 Task: Find connections with filter location Auch with filter topic #inspiration with filter profile language English with filter current company LutechResources with filter school Deendayal Upadhyay Gorakhpur University with filter industry Retail Musical Instruments with filter service category Cybersecurity with filter keywords title Parking Attendant
Action: Mouse moved to (507, 63)
Screenshot: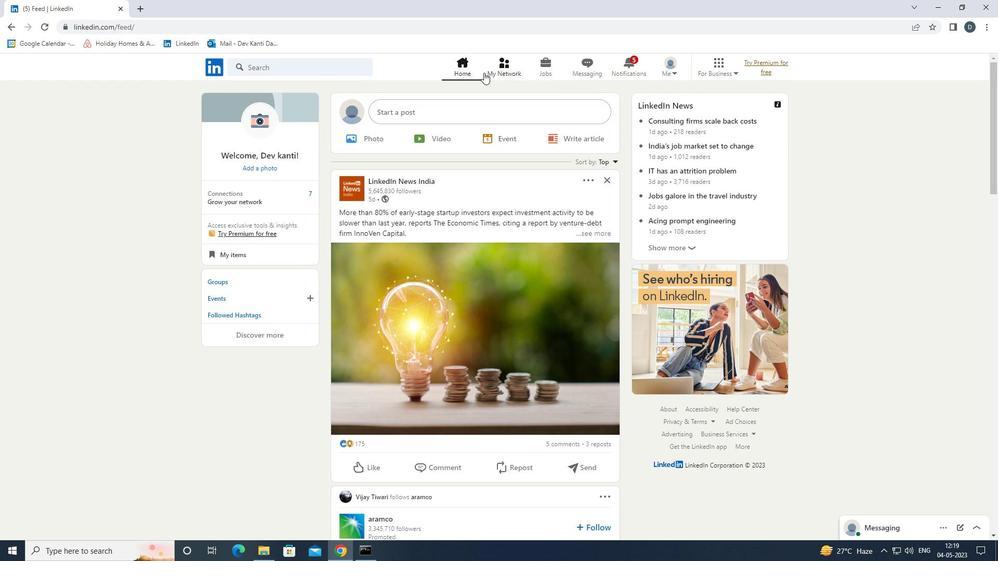 
Action: Mouse pressed left at (507, 63)
Screenshot: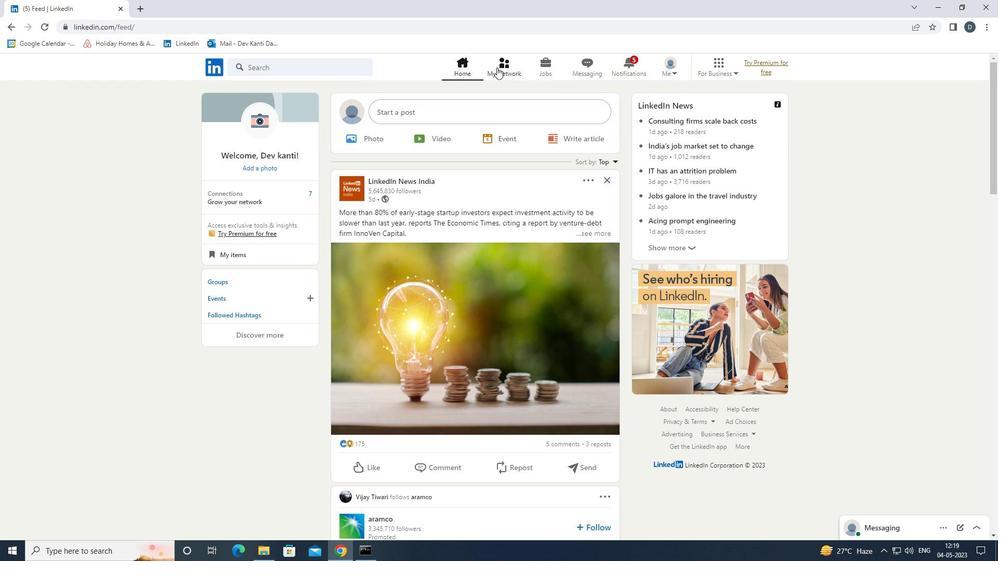 
Action: Mouse moved to (346, 125)
Screenshot: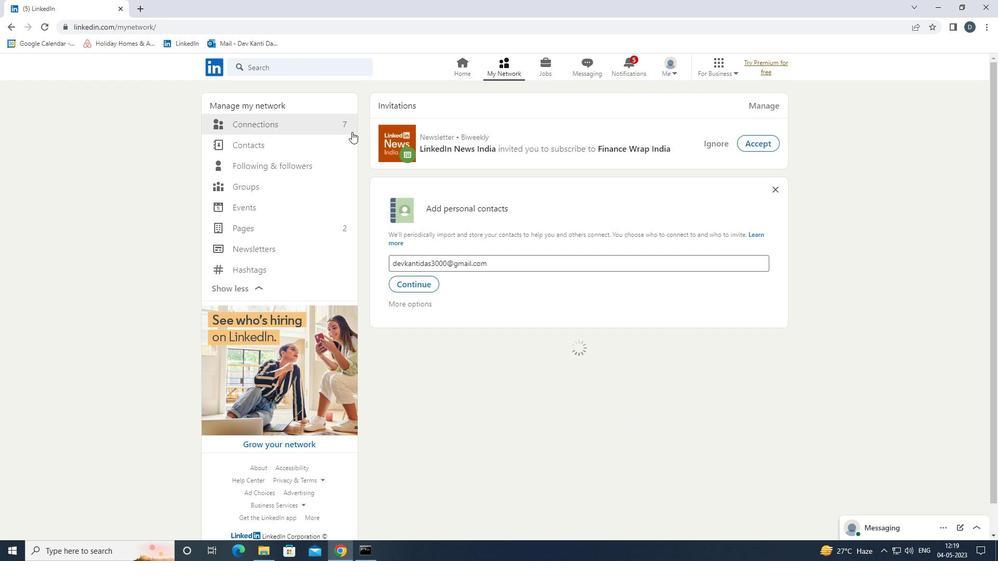 
Action: Mouse pressed left at (346, 125)
Screenshot: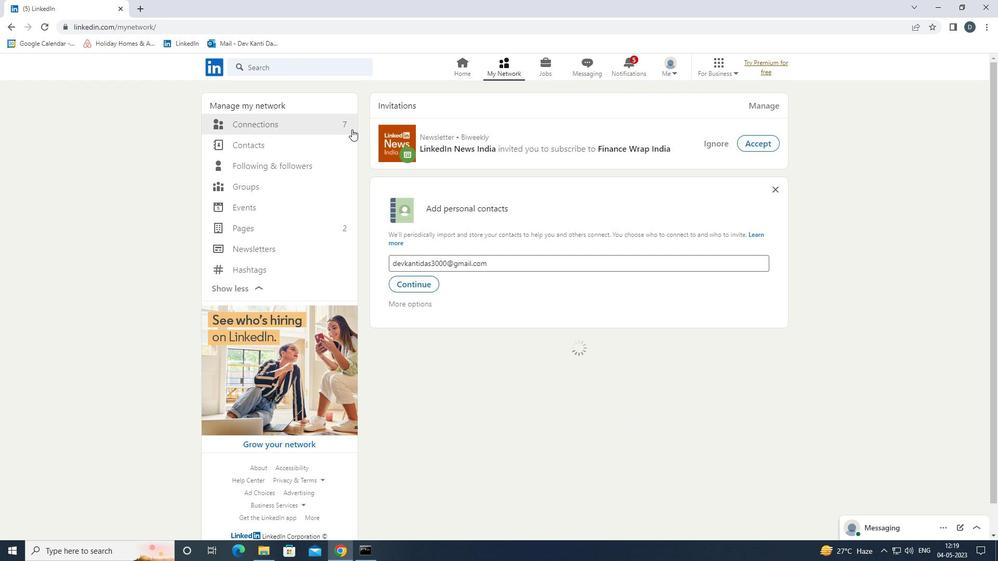 
Action: Mouse moved to (571, 120)
Screenshot: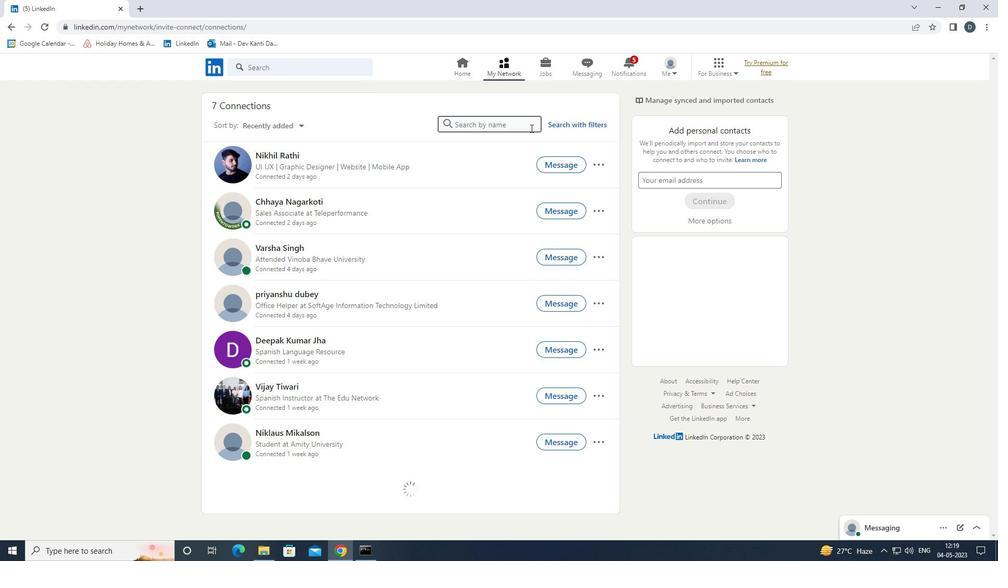 
Action: Mouse pressed left at (571, 120)
Screenshot: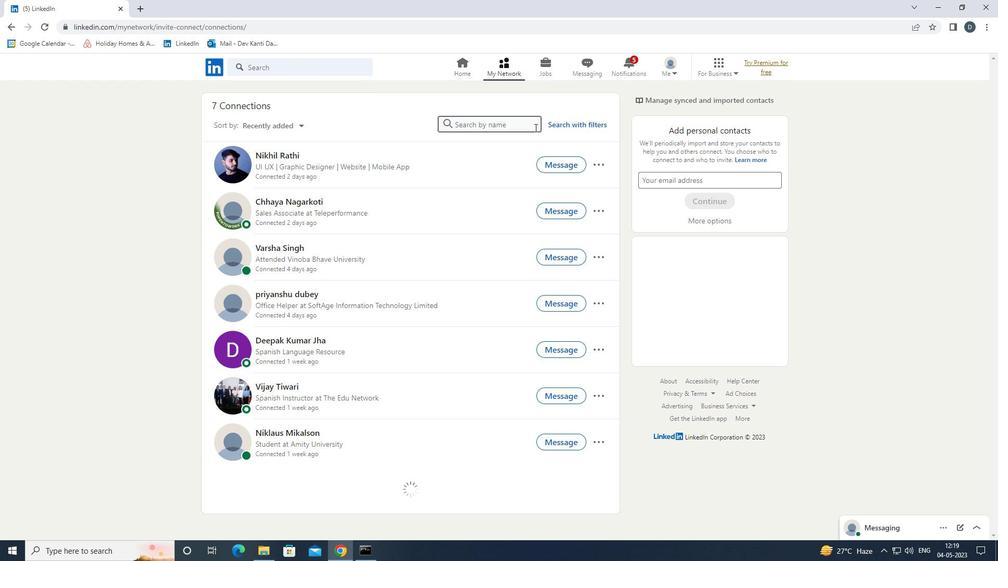 
Action: Mouse moved to (540, 93)
Screenshot: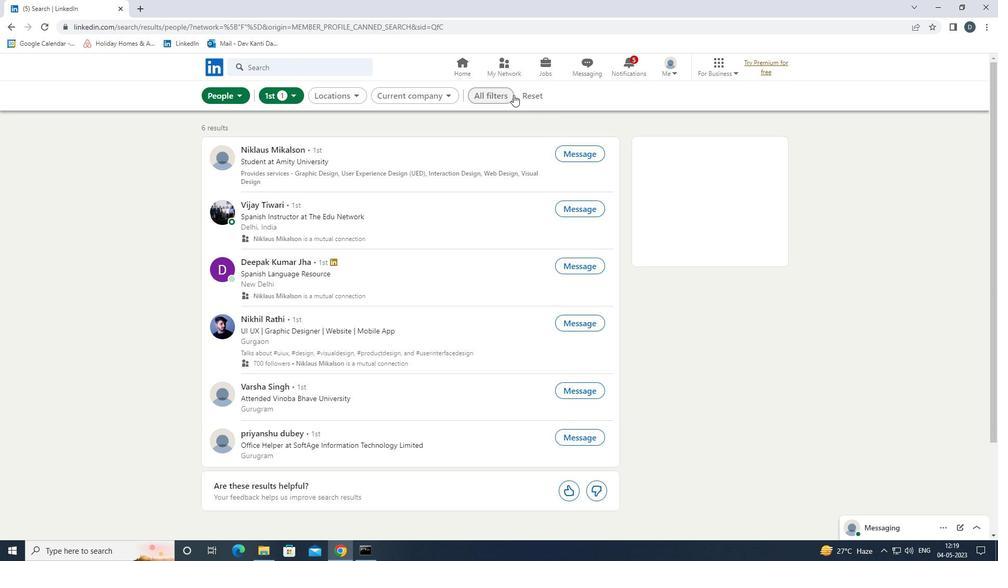 
Action: Mouse pressed left at (540, 93)
Screenshot: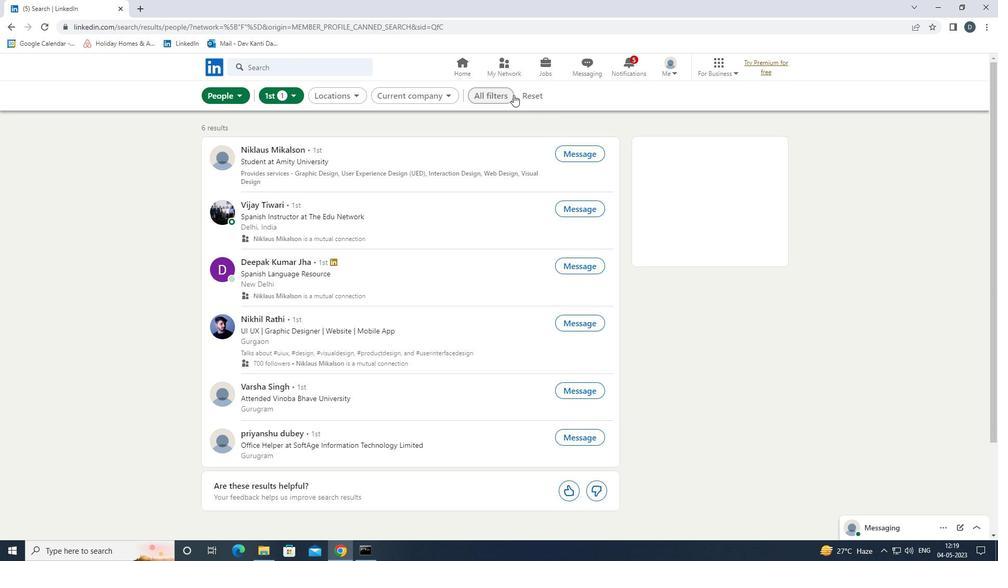 
Action: Mouse moved to (501, 93)
Screenshot: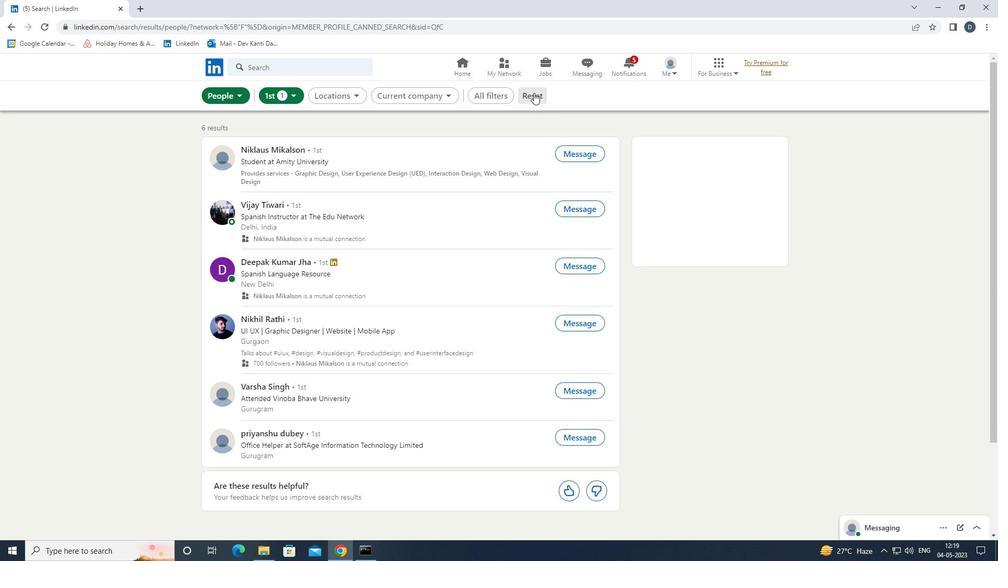 
Action: Mouse pressed left at (501, 93)
Screenshot: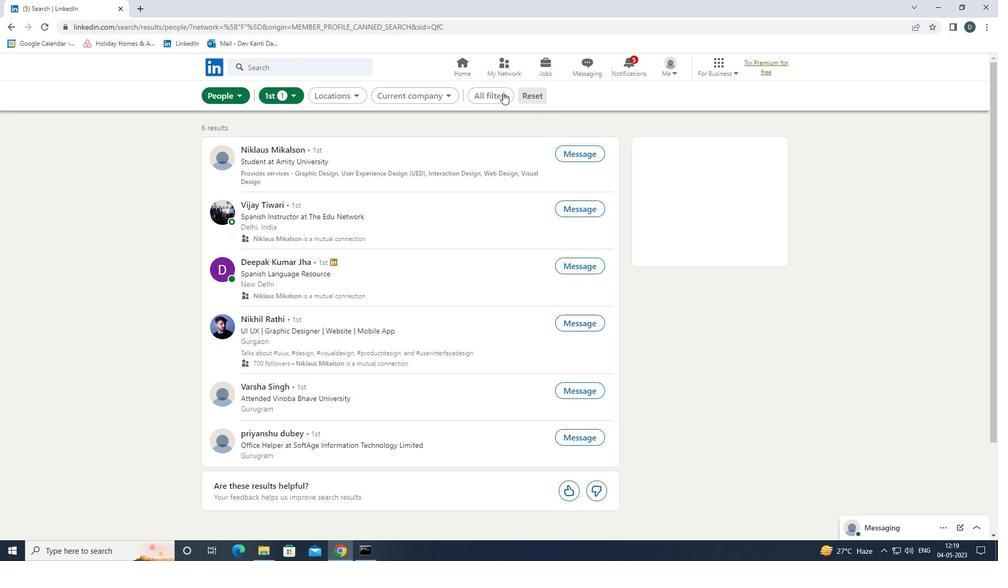 
Action: Mouse moved to (866, 263)
Screenshot: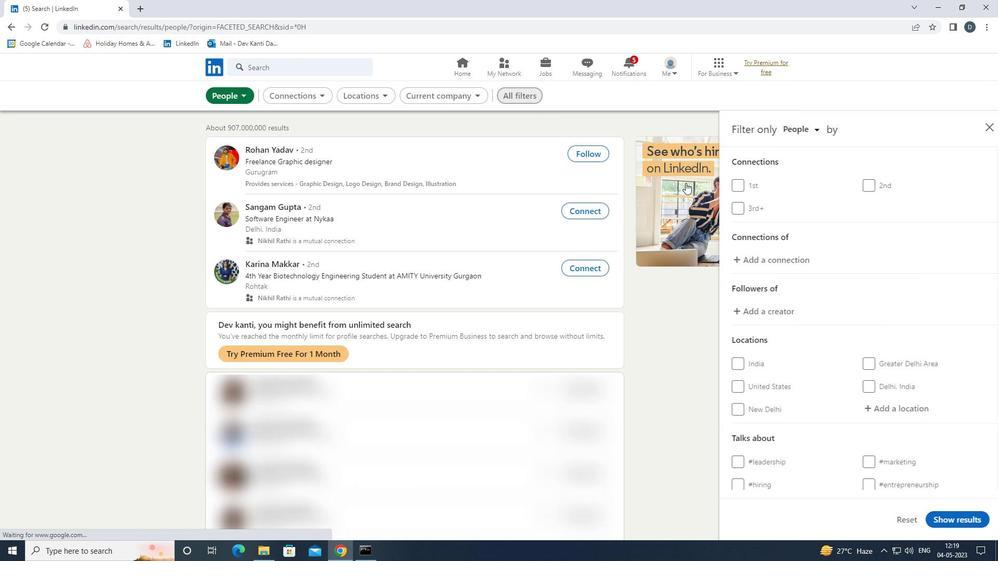 
Action: Mouse scrolled (866, 263) with delta (0, 0)
Screenshot: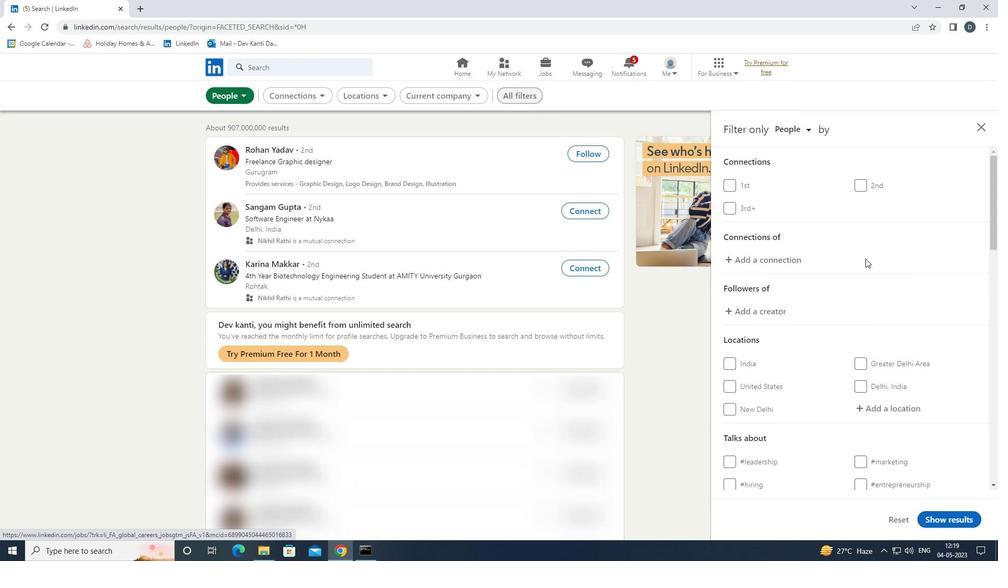 
Action: Mouse moved to (866, 264)
Screenshot: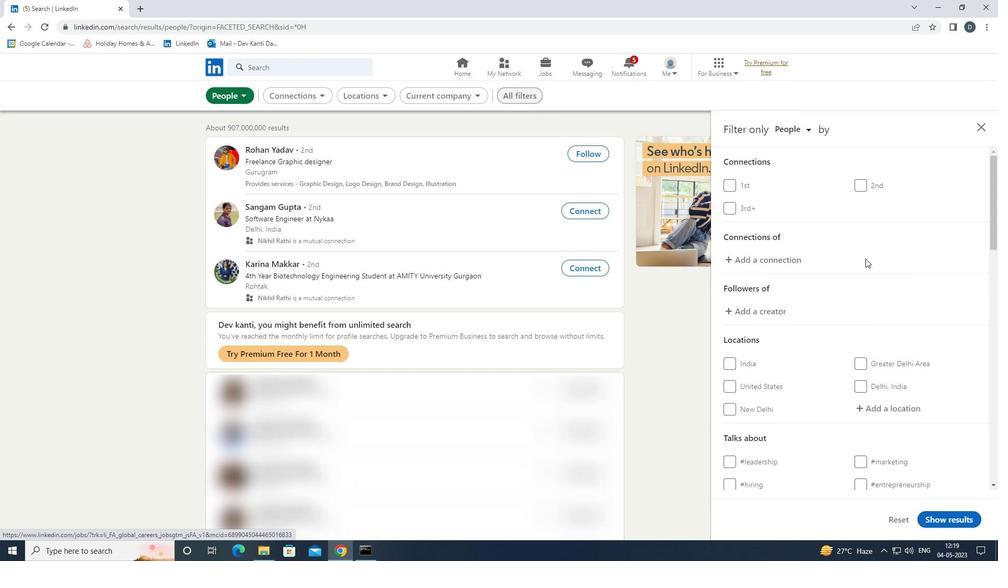 
Action: Mouse scrolled (866, 263) with delta (0, 0)
Screenshot: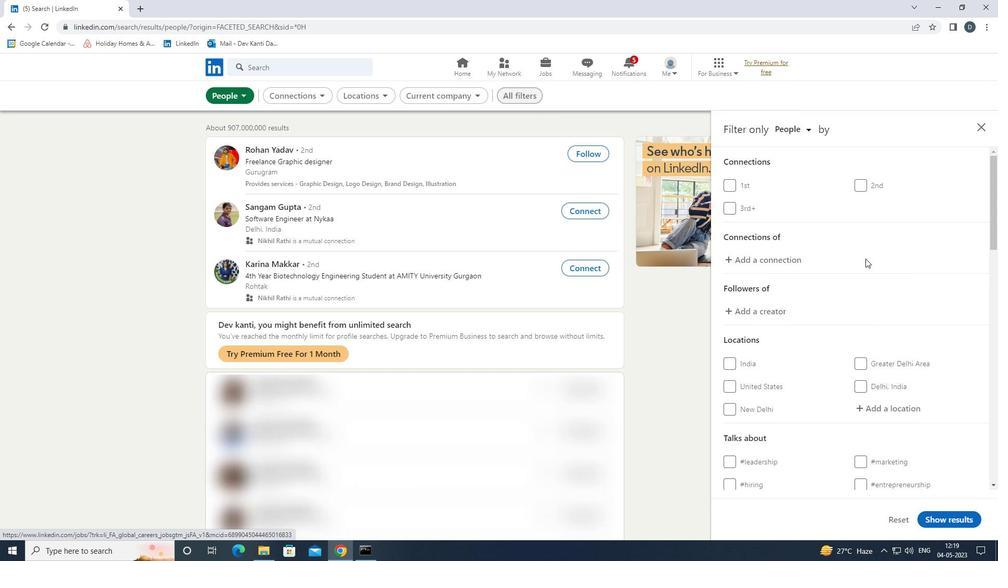 
Action: Mouse moved to (878, 299)
Screenshot: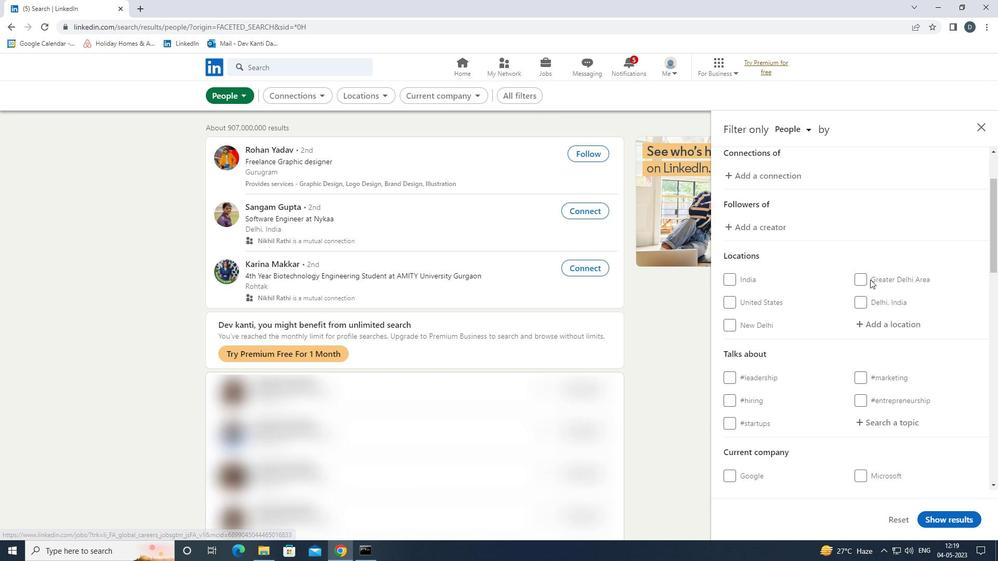 
Action: Mouse pressed left at (878, 299)
Screenshot: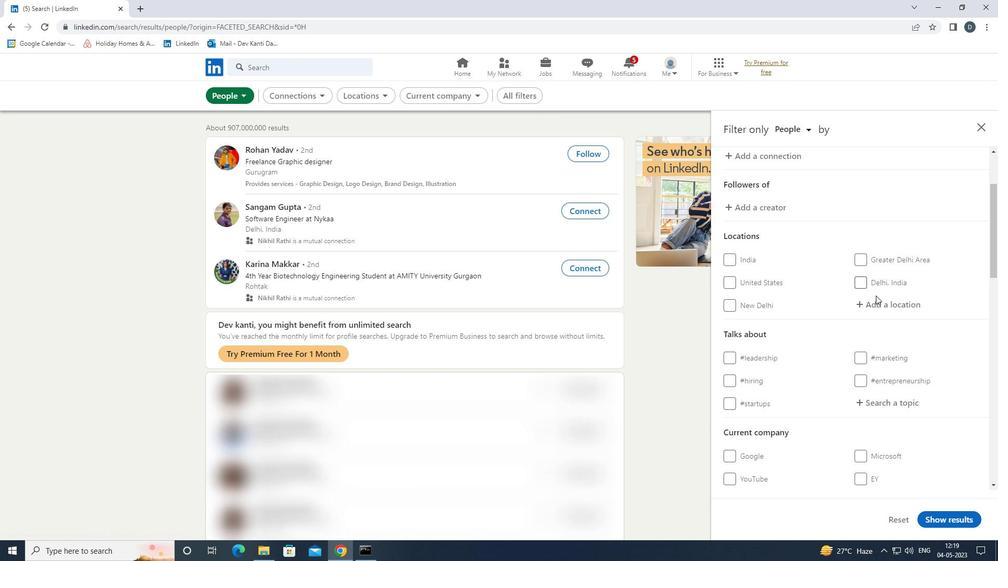 
Action: Mouse moved to (839, 293)
Screenshot: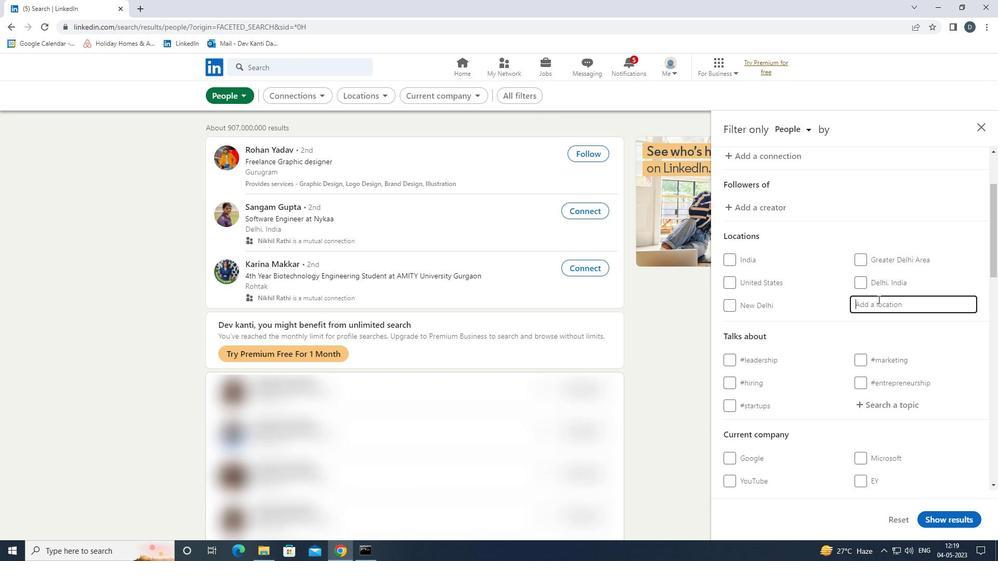 
Action: Key pressed <Key.shift>AUCH<Key.down><Key.enter>
Screenshot: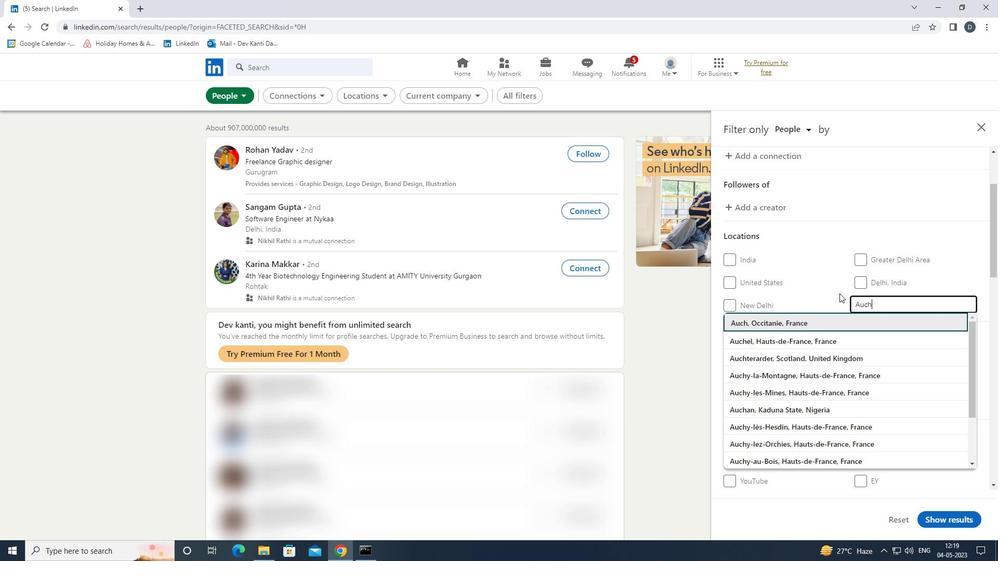 
Action: Mouse moved to (909, 423)
Screenshot: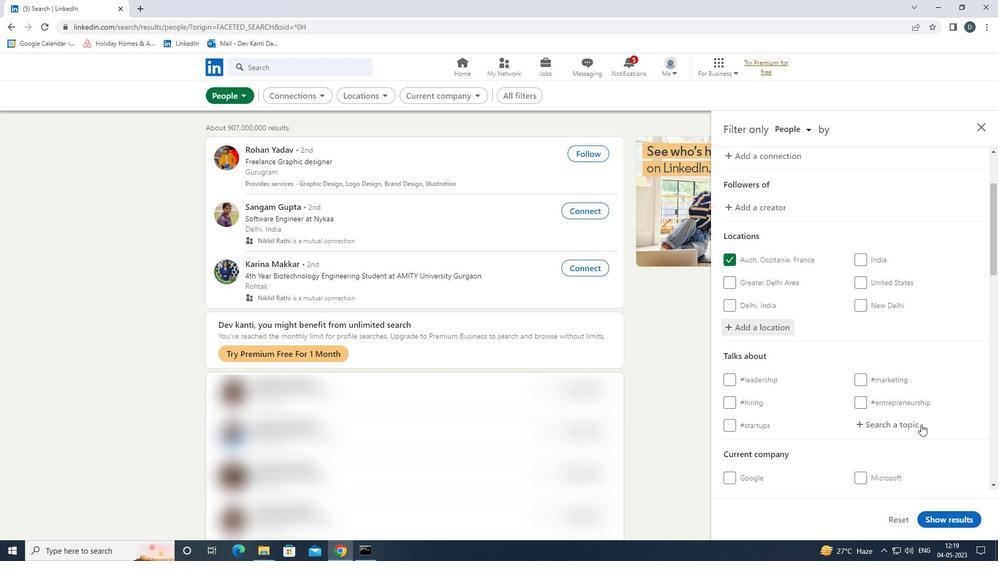 
Action: Mouse pressed left at (909, 423)
Screenshot: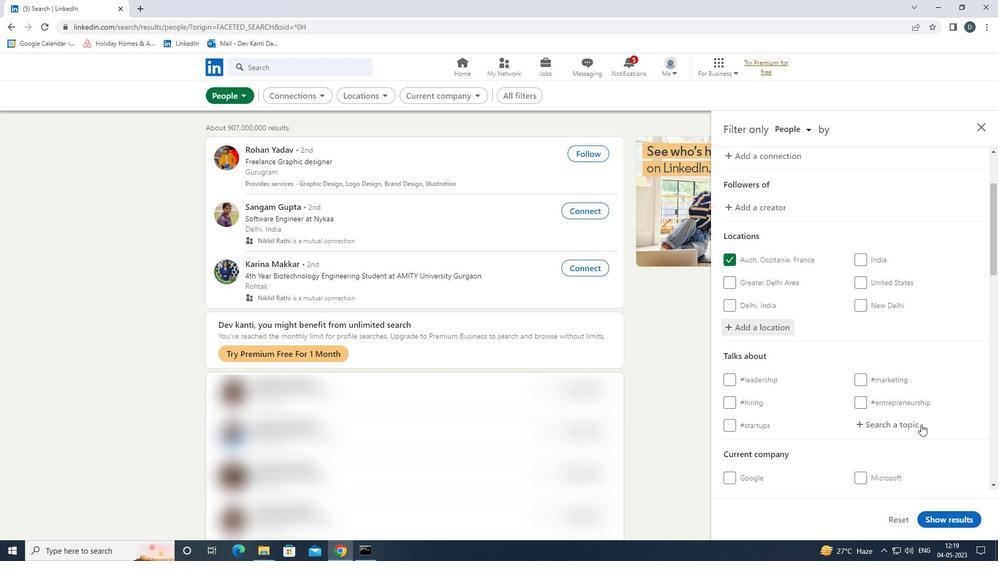 
Action: Mouse moved to (908, 427)
Screenshot: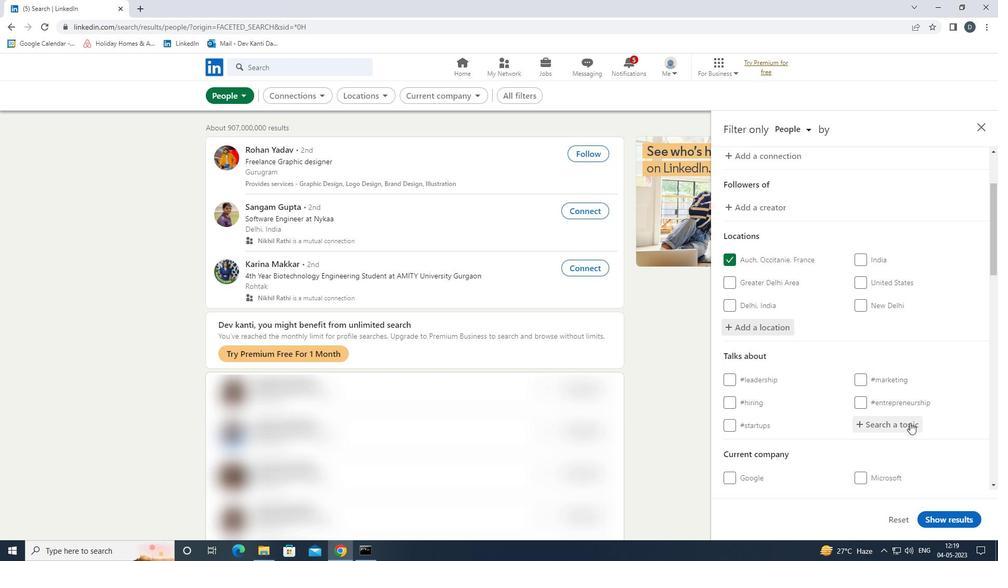 
Action: Key pressed INSPIRATION<Key.down><Key.enter>
Screenshot: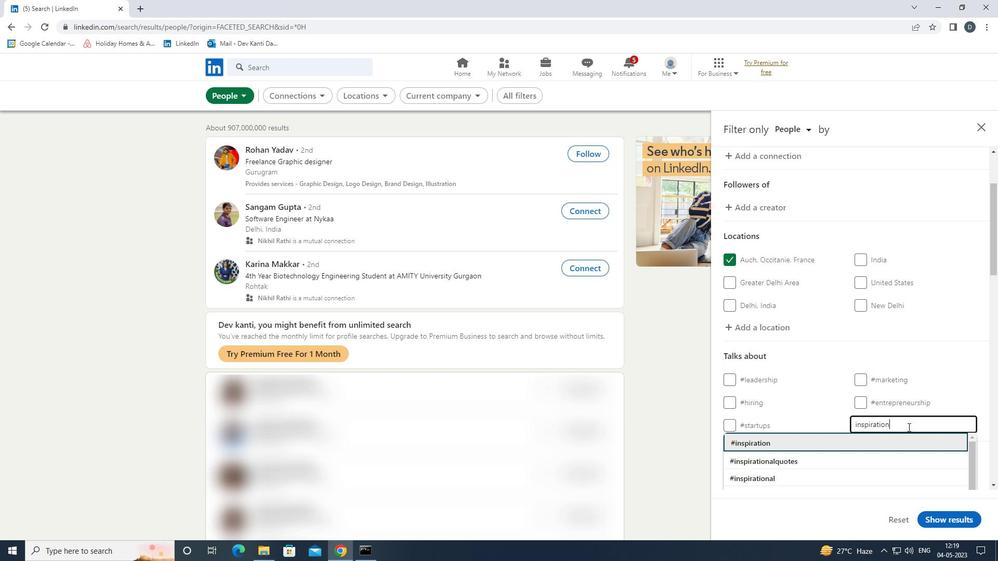 
Action: Mouse moved to (883, 369)
Screenshot: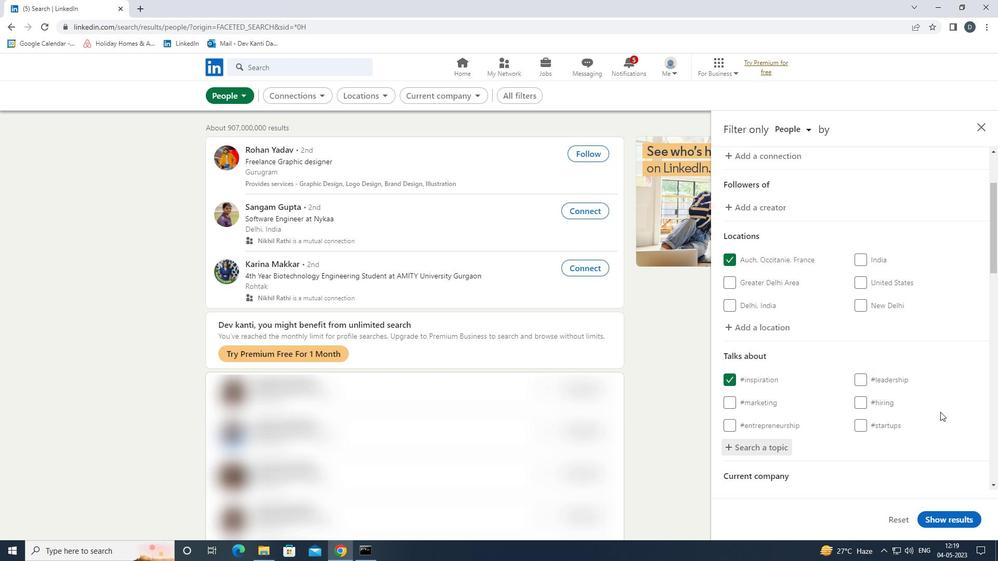 
Action: Mouse scrolled (883, 368) with delta (0, 0)
Screenshot: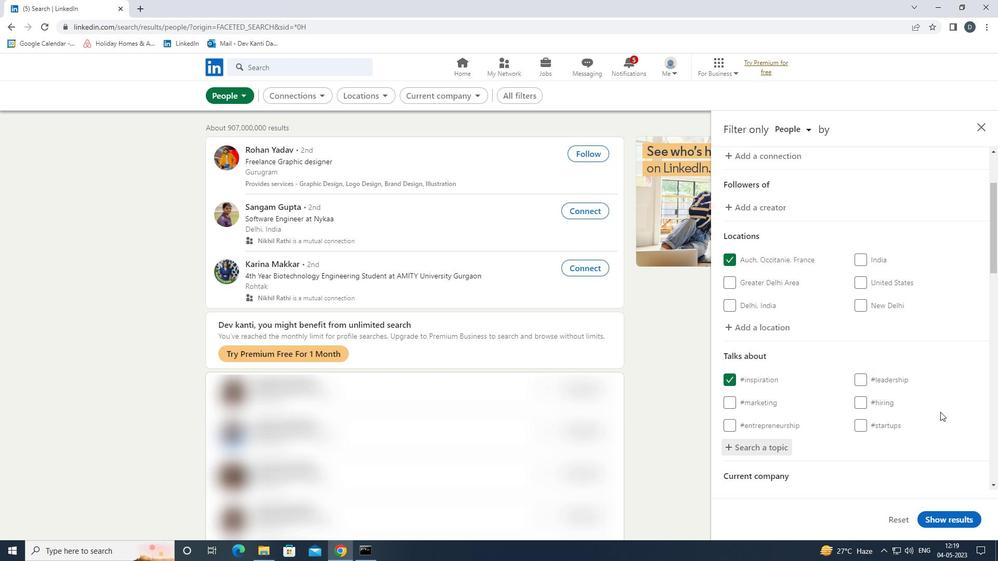
Action: Mouse moved to (884, 374)
Screenshot: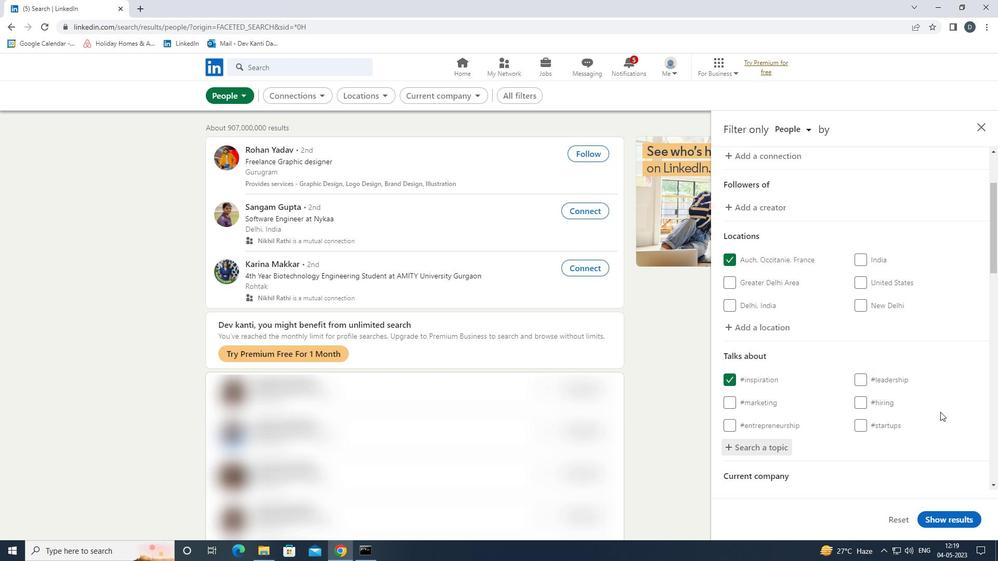 
Action: Mouse scrolled (884, 373) with delta (0, 0)
Screenshot: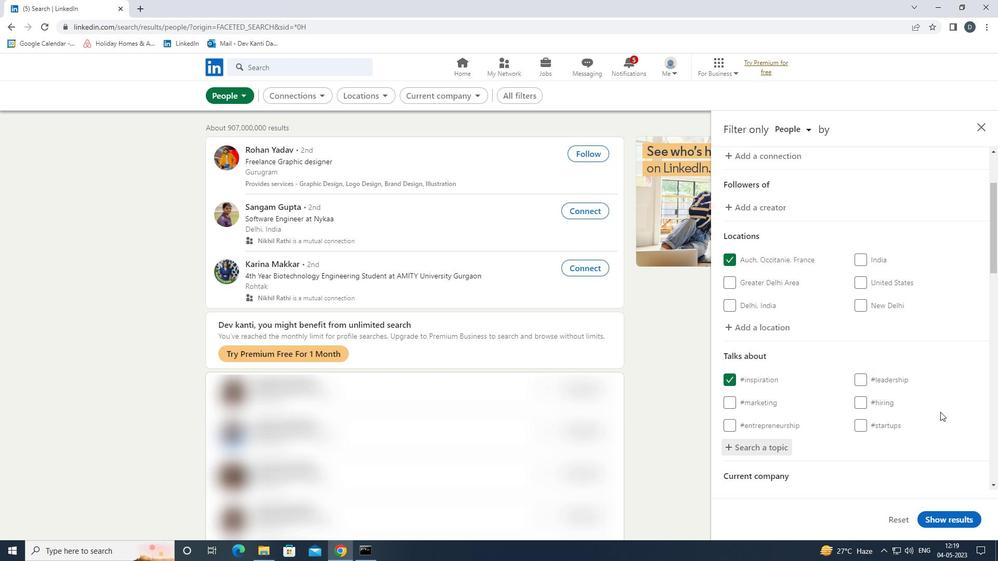 
Action: Mouse moved to (886, 375)
Screenshot: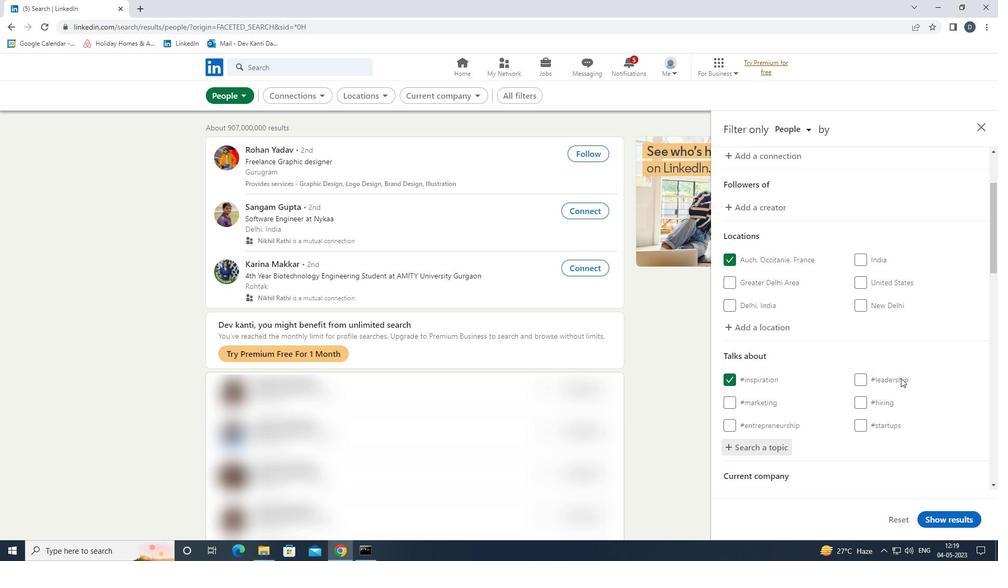 
Action: Mouse scrolled (886, 375) with delta (0, 0)
Screenshot: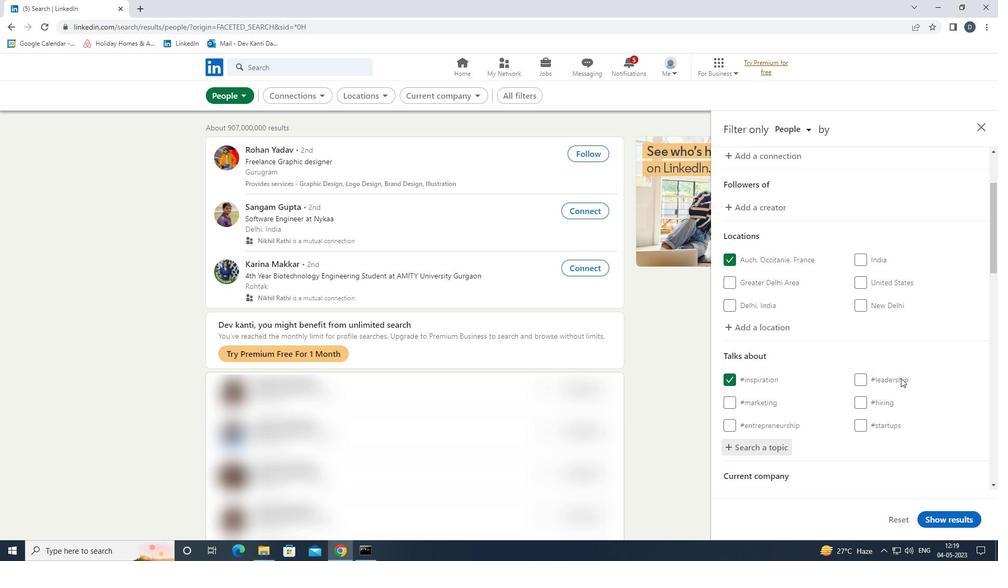
Action: Mouse moved to (887, 375)
Screenshot: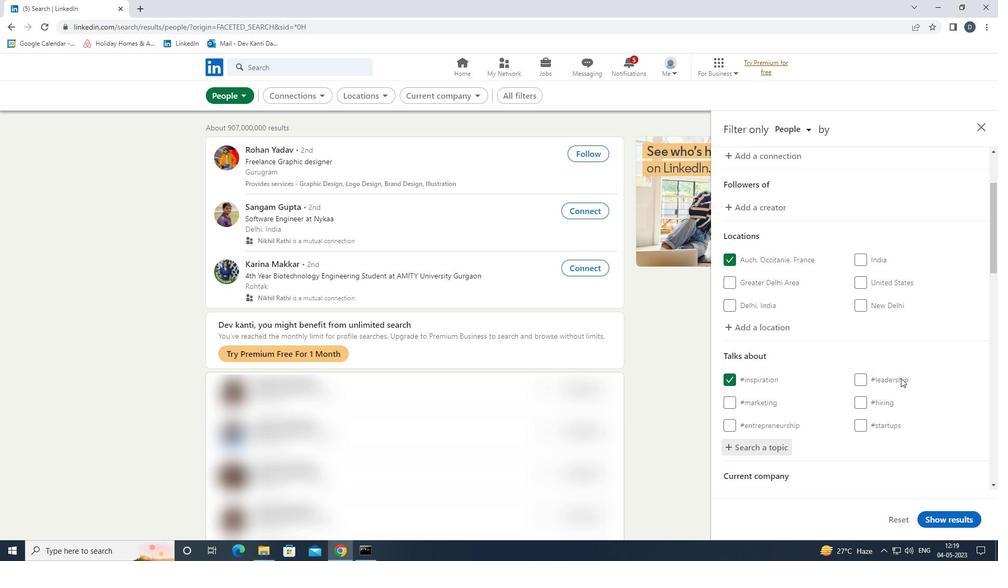 
Action: Mouse scrolled (887, 375) with delta (0, 0)
Screenshot: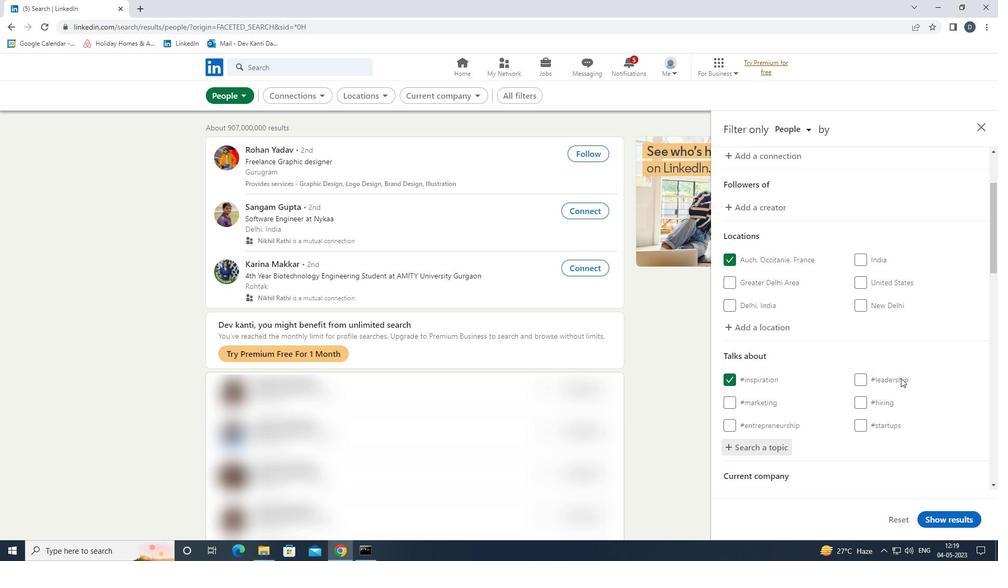 
Action: Mouse moved to (888, 375)
Screenshot: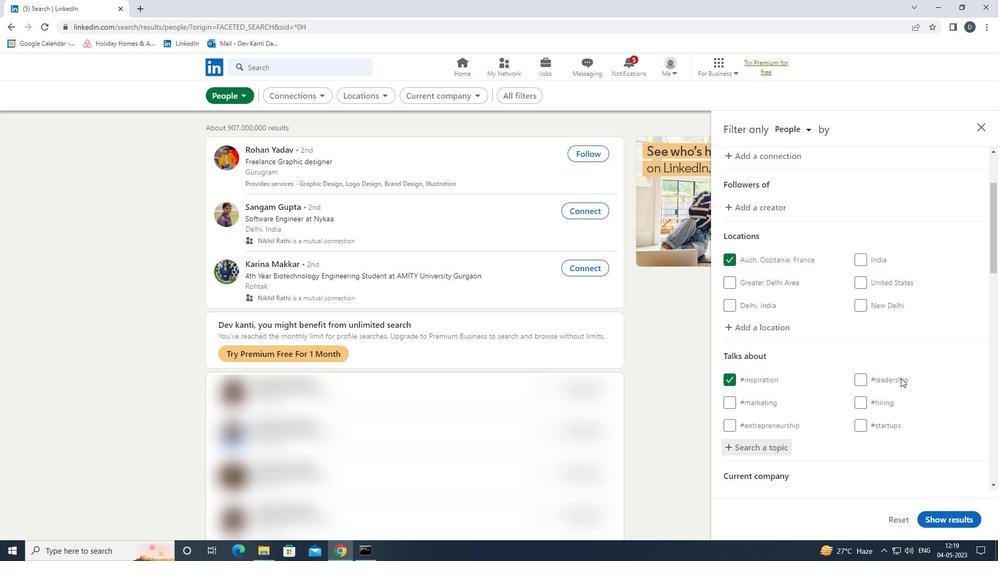 
Action: Mouse scrolled (888, 374) with delta (0, 0)
Screenshot: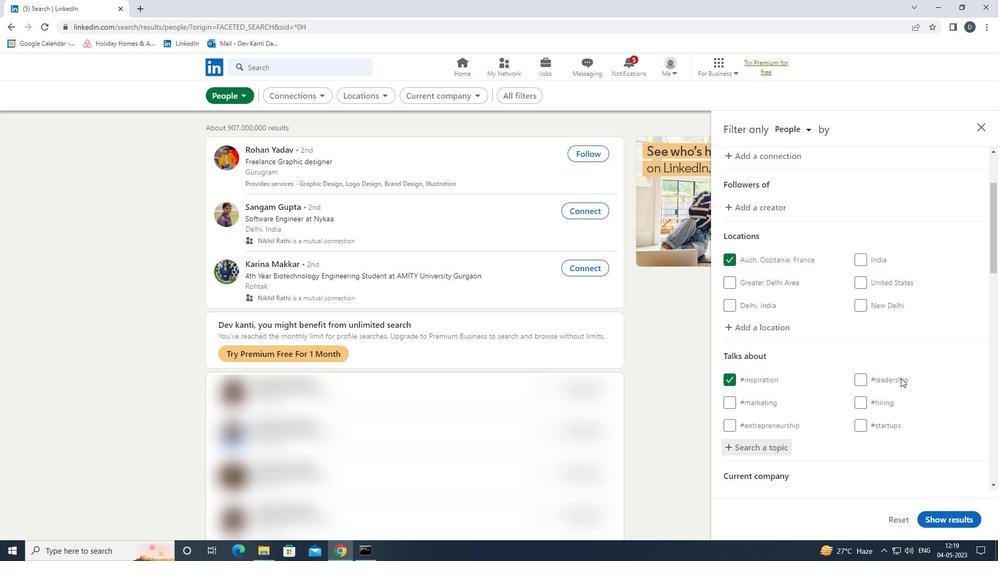 
Action: Mouse moved to (892, 367)
Screenshot: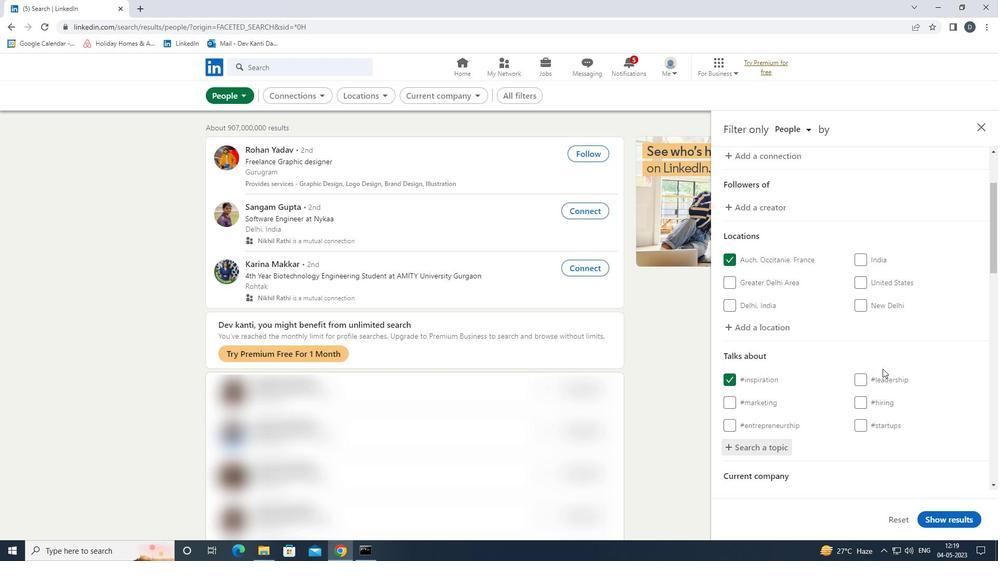 
Action: Mouse scrolled (892, 367) with delta (0, 0)
Screenshot: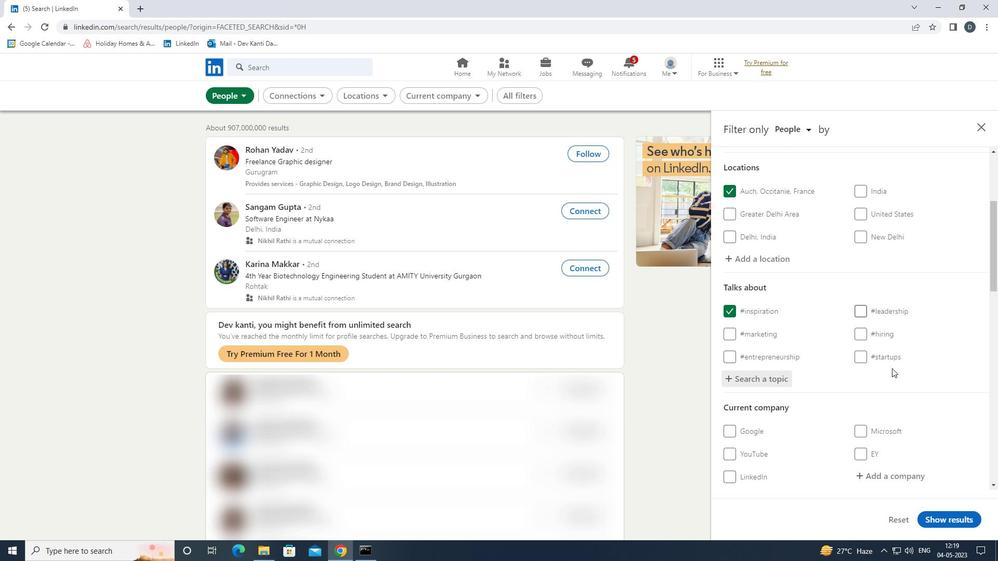 
Action: Mouse moved to (891, 368)
Screenshot: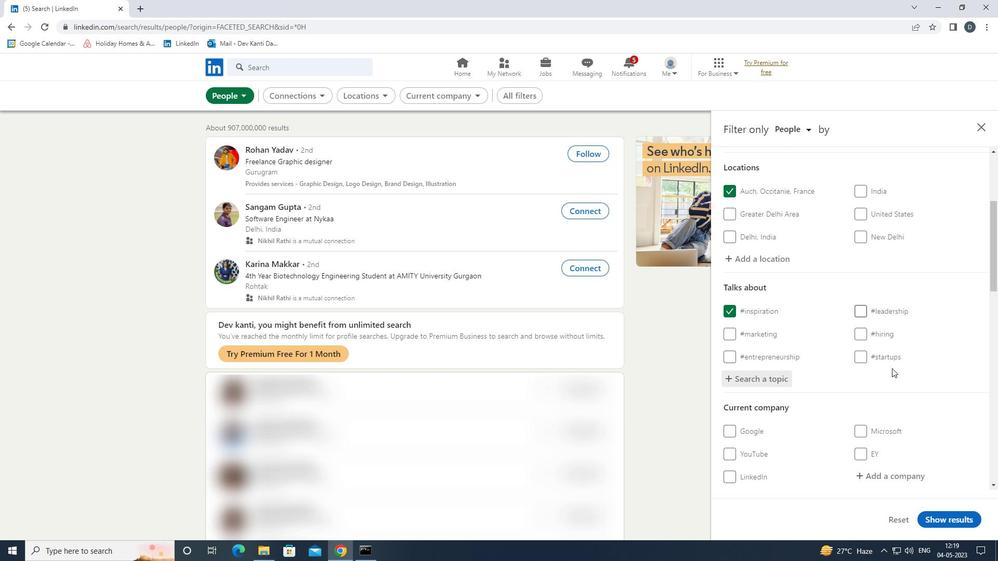 
Action: Mouse scrolled (891, 368) with delta (0, 0)
Screenshot: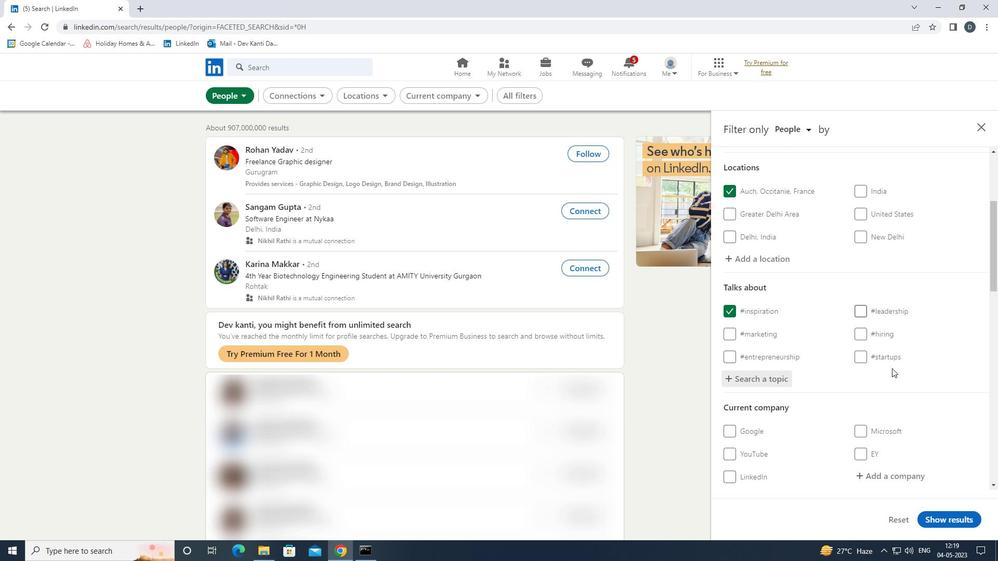
Action: Mouse scrolled (891, 368) with delta (0, 0)
Screenshot: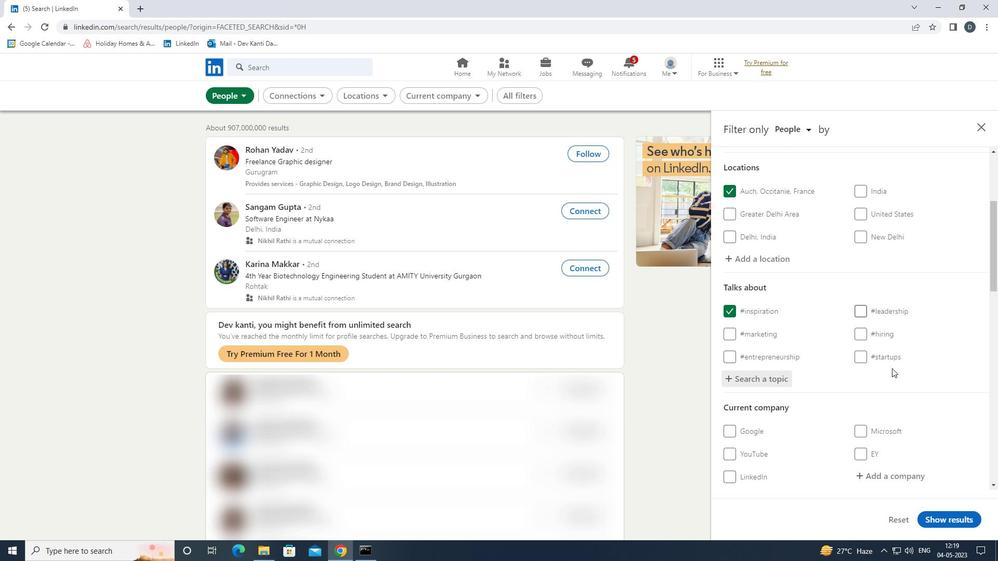 
Action: Mouse moved to (890, 369)
Screenshot: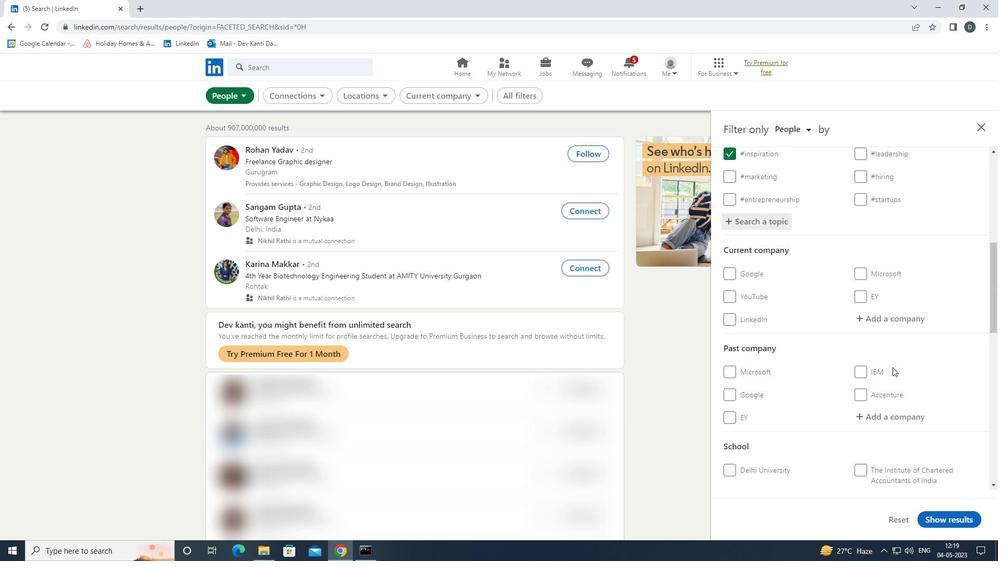 
Action: Mouse scrolled (890, 369) with delta (0, 0)
Screenshot: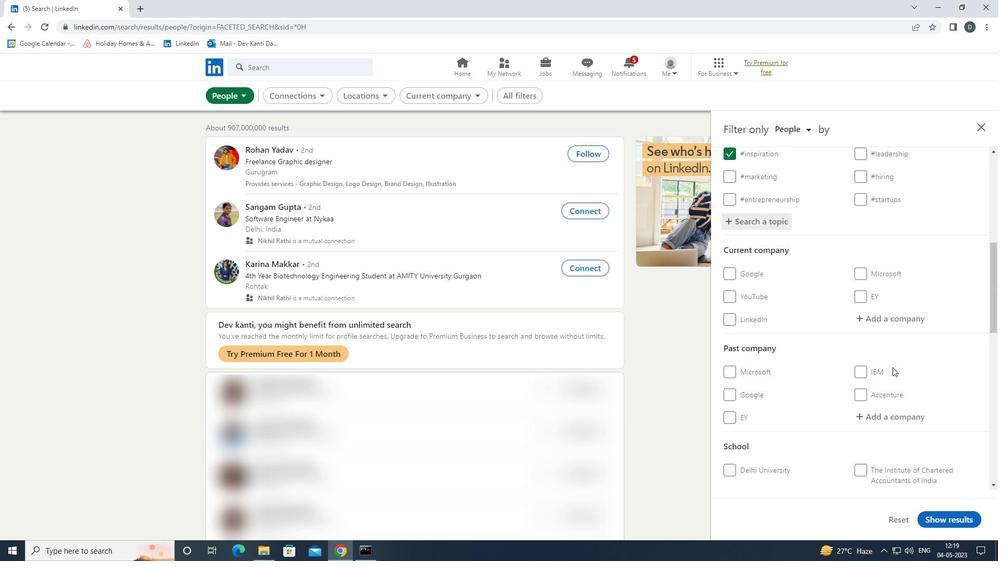
Action: Mouse moved to (743, 457)
Screenshot: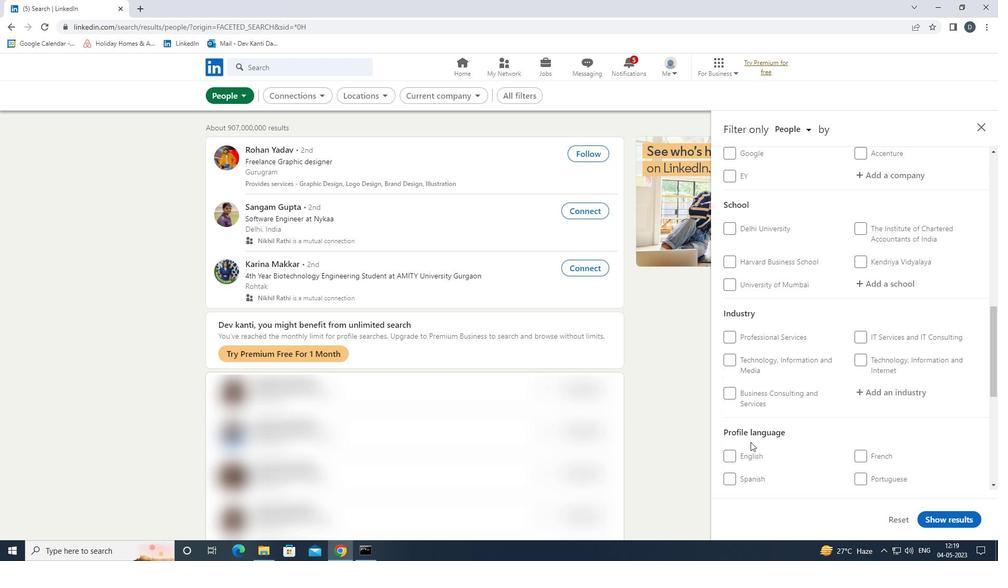 
Action: Mouse pressed left at (743, 457)
Screenshot: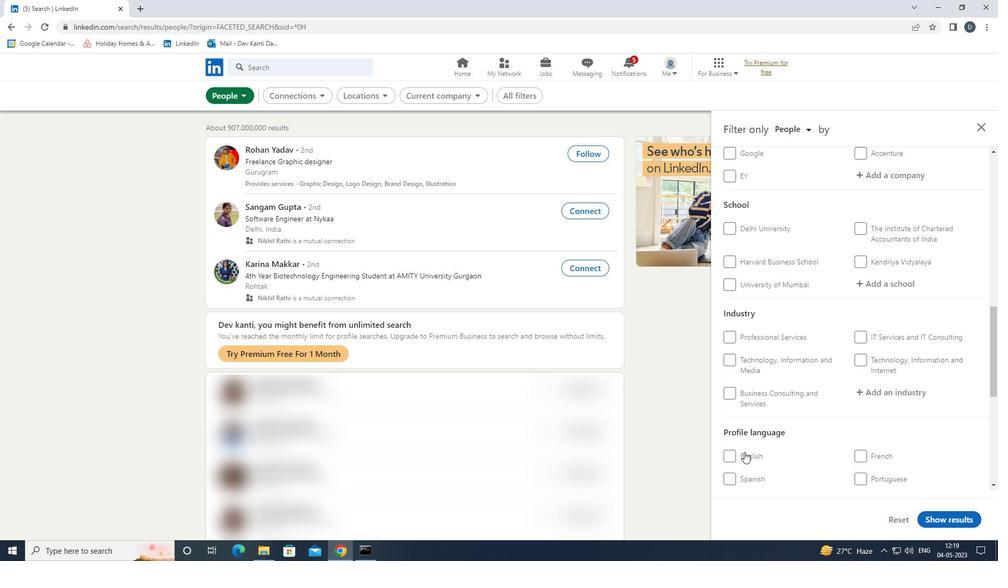 
Action: Mouse moved to (863, 443)
Screenshot: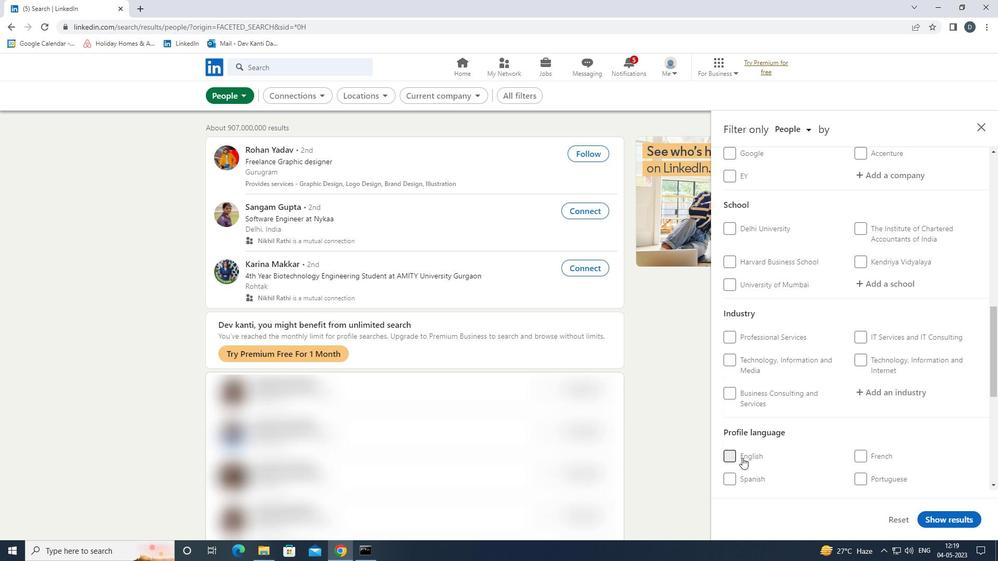 
Action: Mouse scrolled (863, 444) with delta (0, 0)
Screenshot: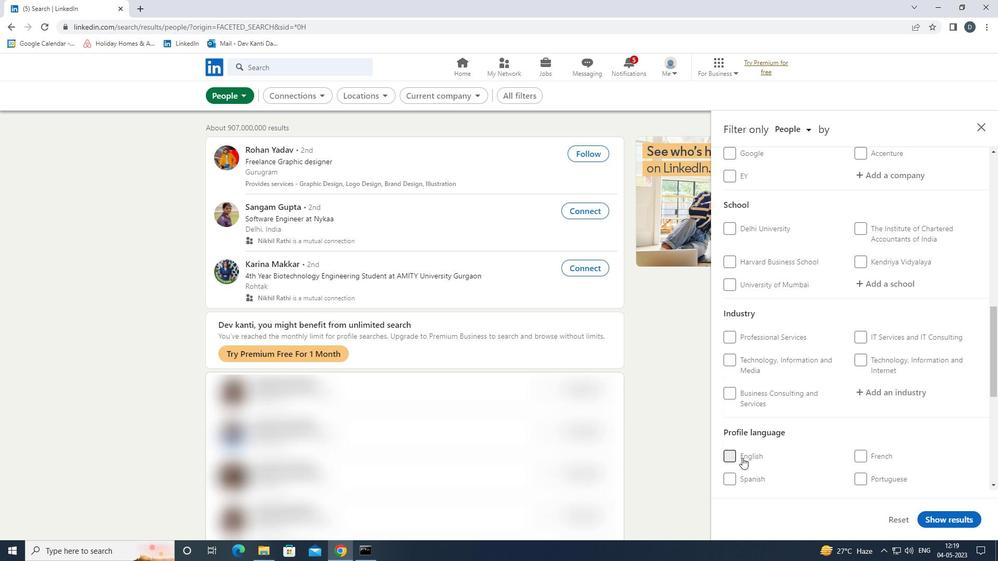 
Action: Mouse moved to (863, 443)
Screenshot: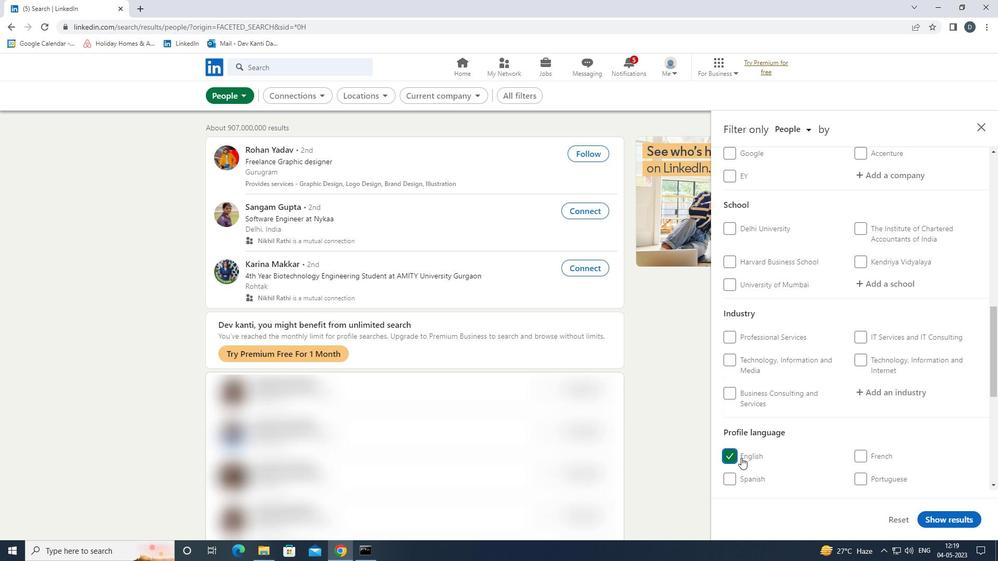 
Action: Mouse scrolled (863, 443) with delta (0, 0)
Screenshot: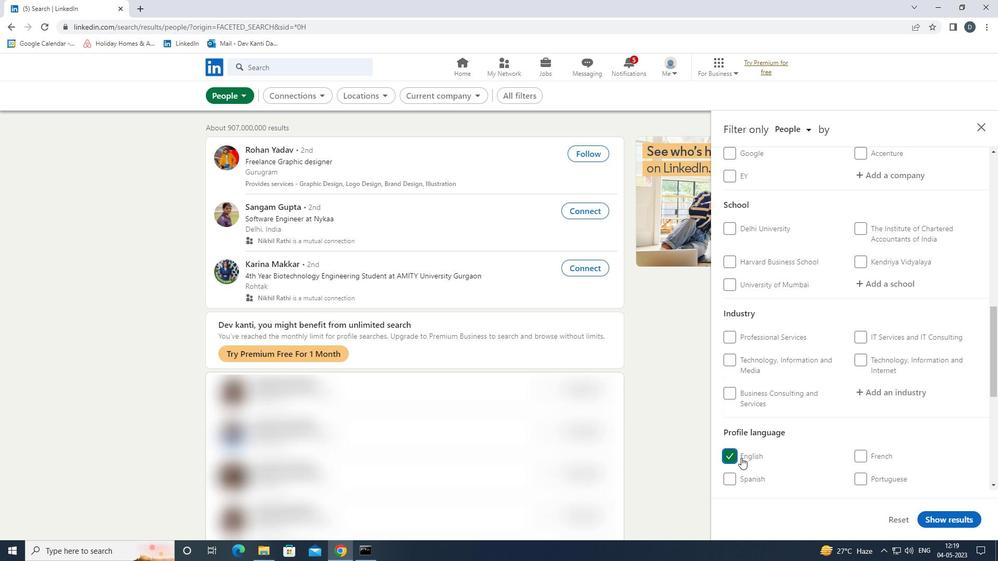 
Action: Mouse scrolled (863, 443) with delta (0, 0)
Screenshot: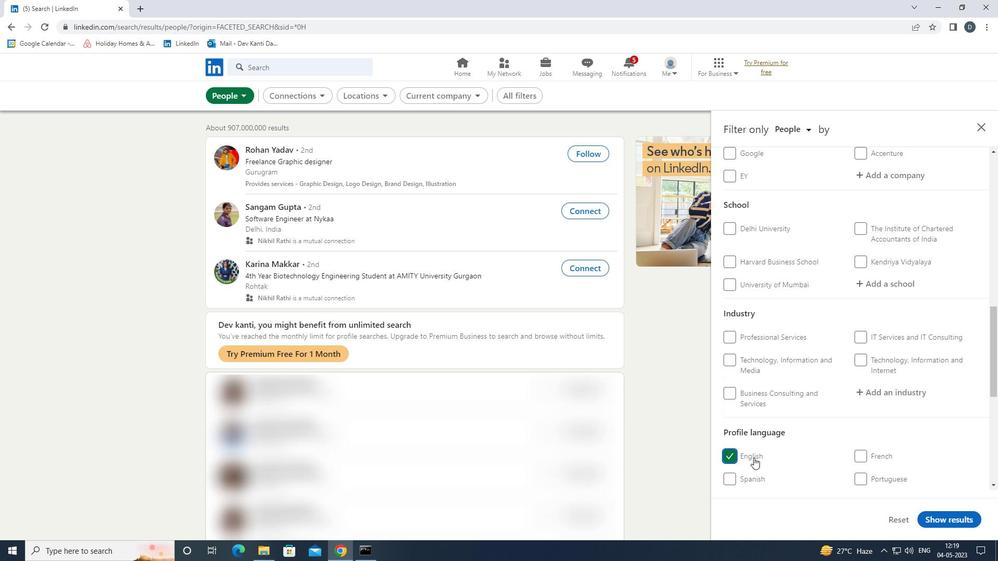 
Action: Mouse moved to (863, 443)
Screenshot: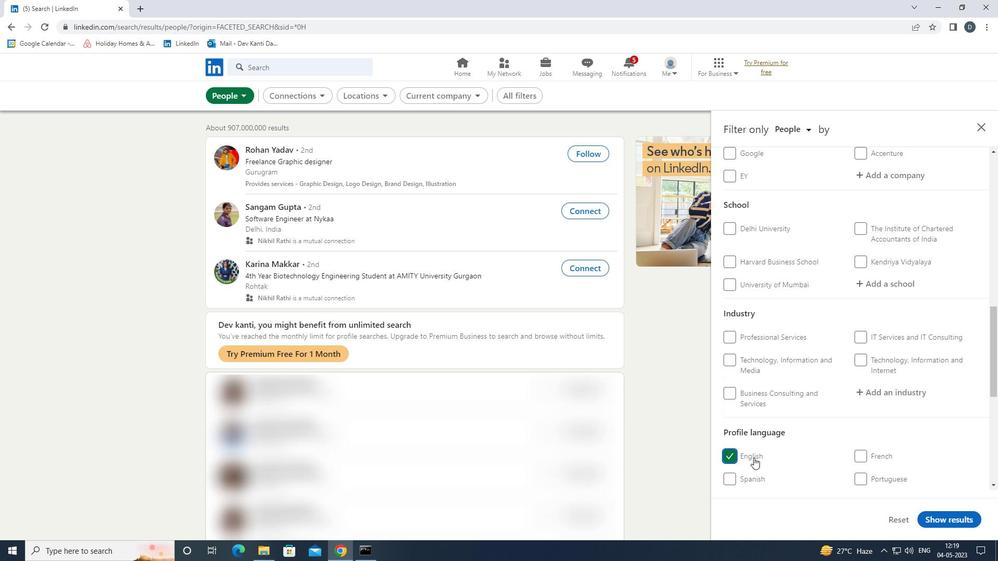 
Action: Mouse scrolled (863, 443) with delta (0, 0)
Screenshot: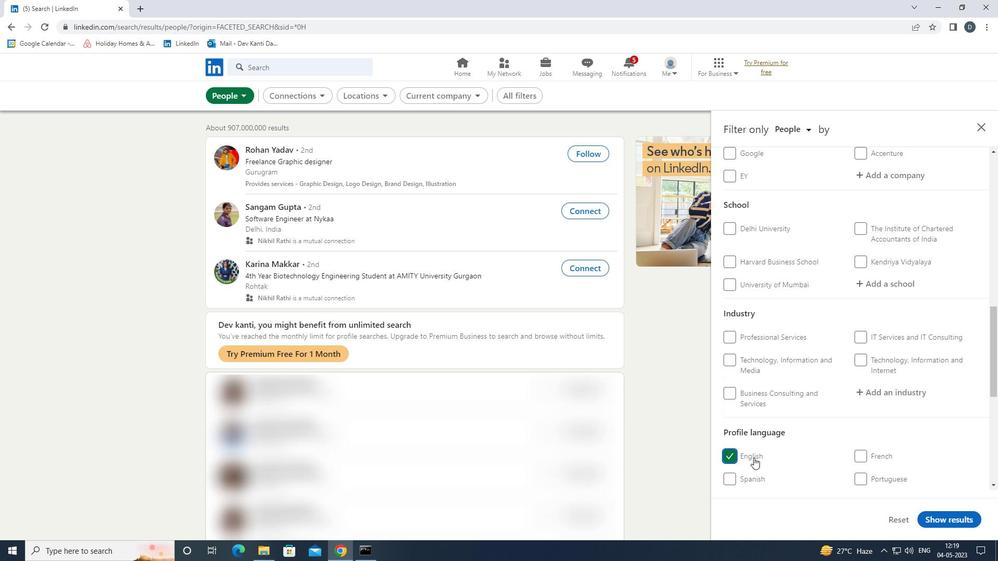 
Action: Mouse scrolled (863, 443) with delta (0, 0)
Screenshot: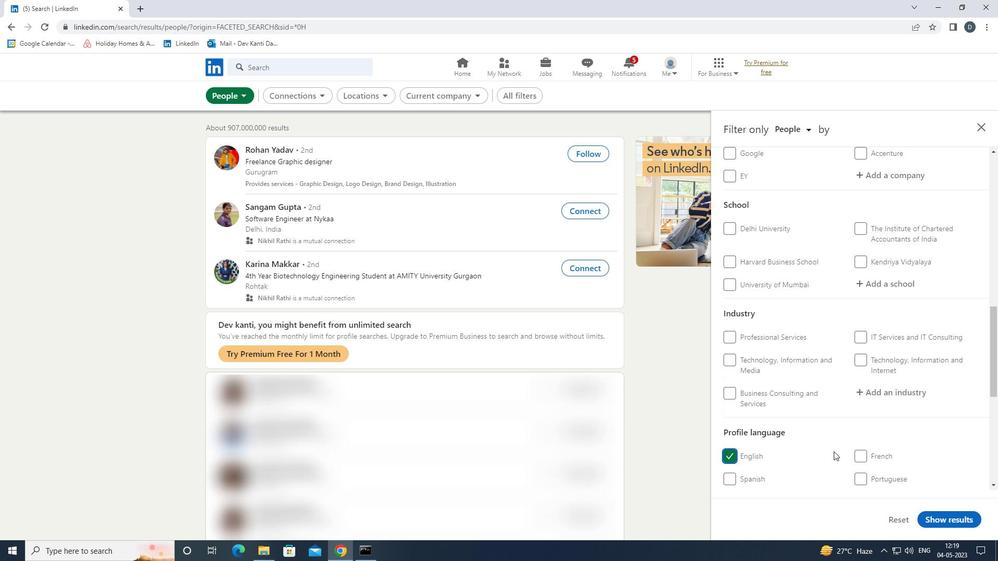 
Action: Mouse moved to (900, 337)
Screenshot: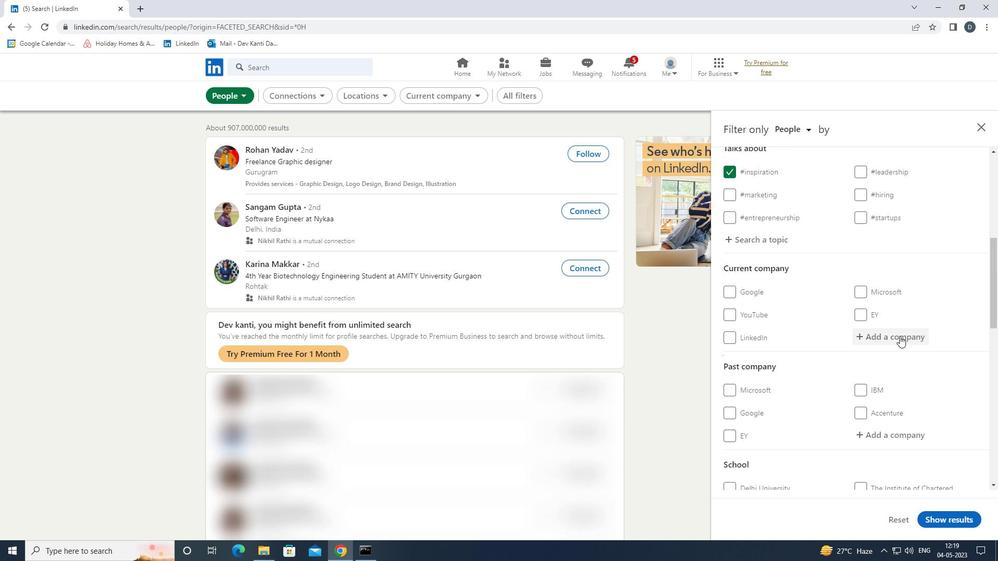 
Action: Mouse pressed left at (900, 337)
Screenshot: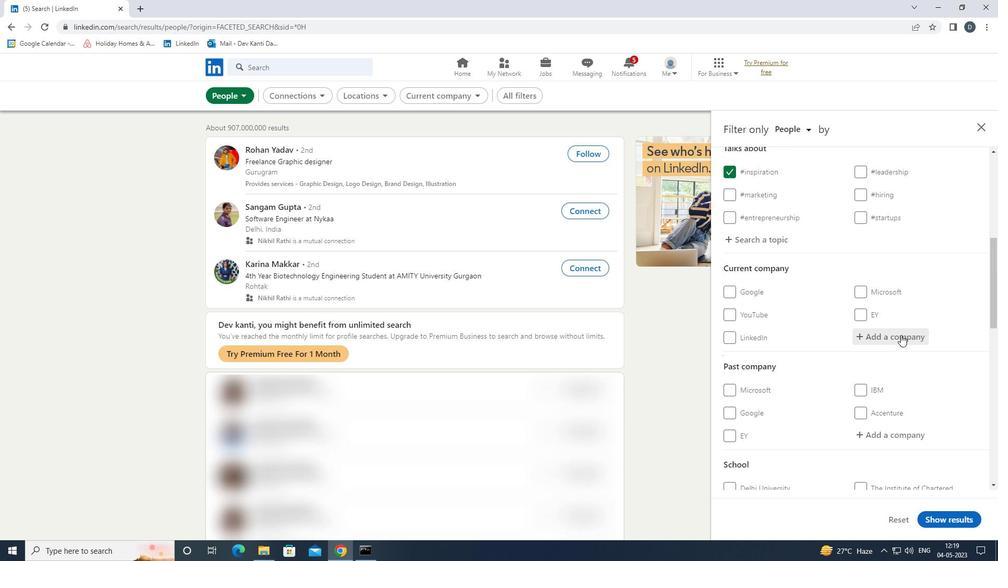 
Action: Mouse moved to (897, 337)
Screenshot: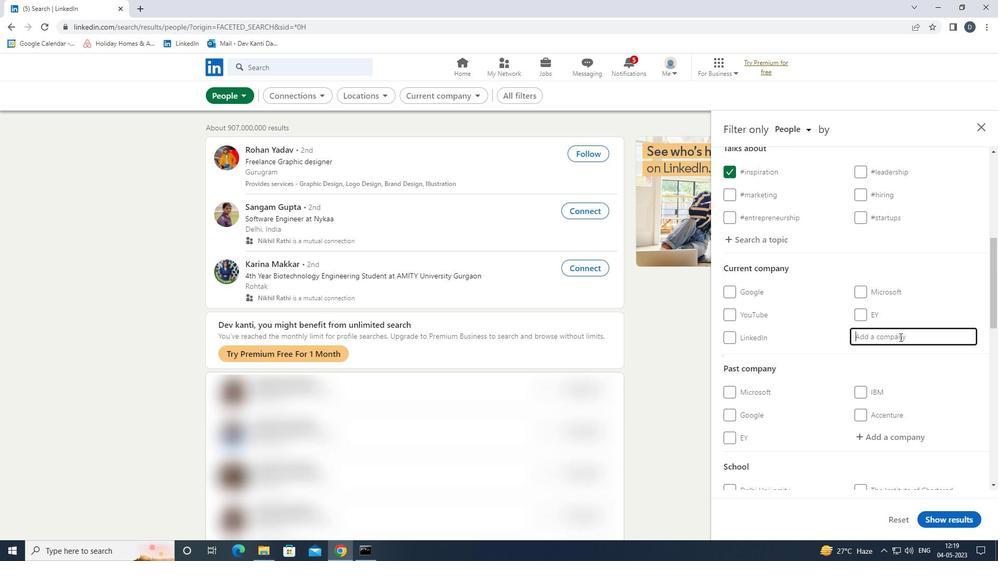 
Action: Key pressed <Key.shift>LUTECH<Key.shift>RESO<Key.down><Key.enter>
Screenshot: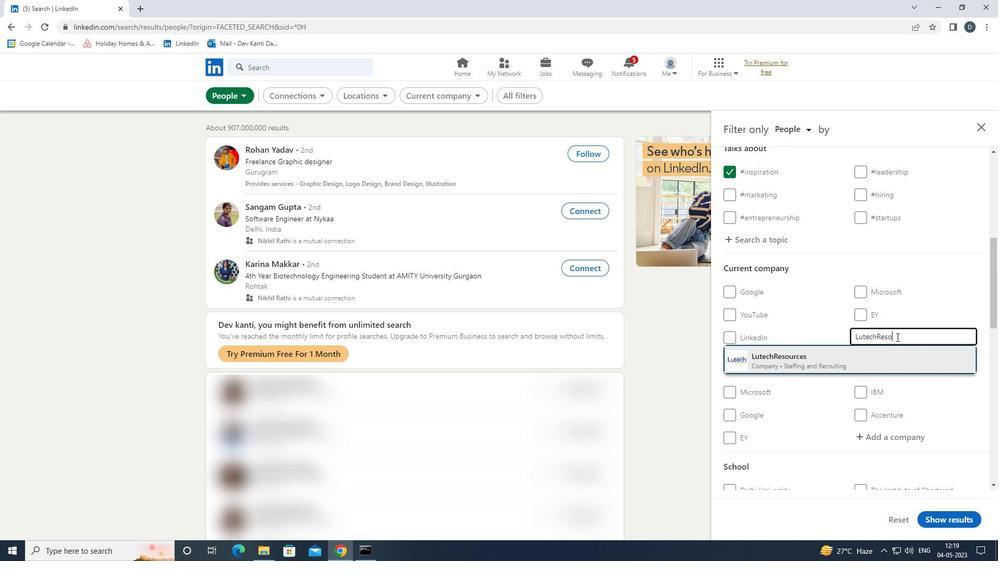
Action: Mouse moved to (896, 341)
Screenshot: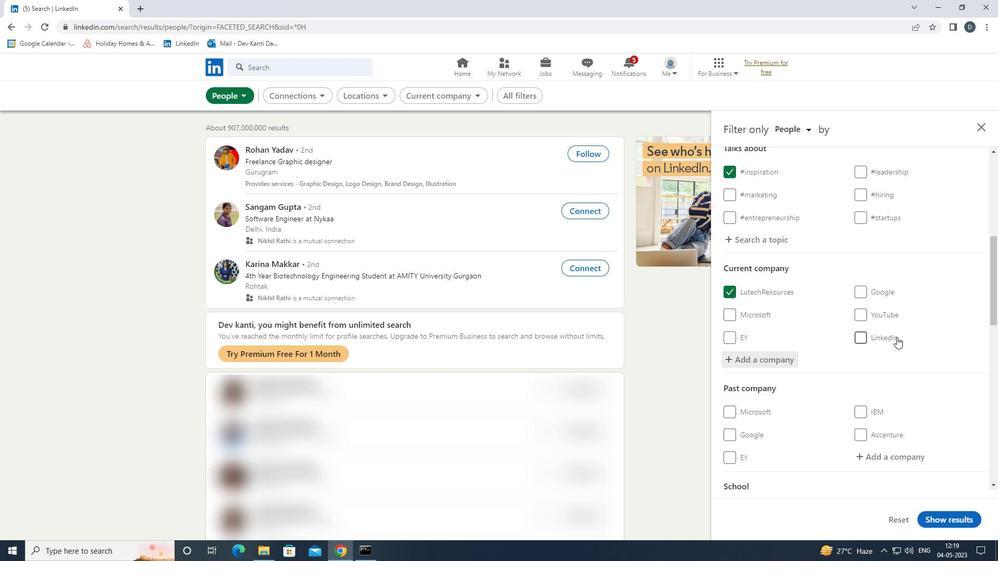 
Action: Mouse scrolled (896, 341) with delta (0, 0)
Screenshot: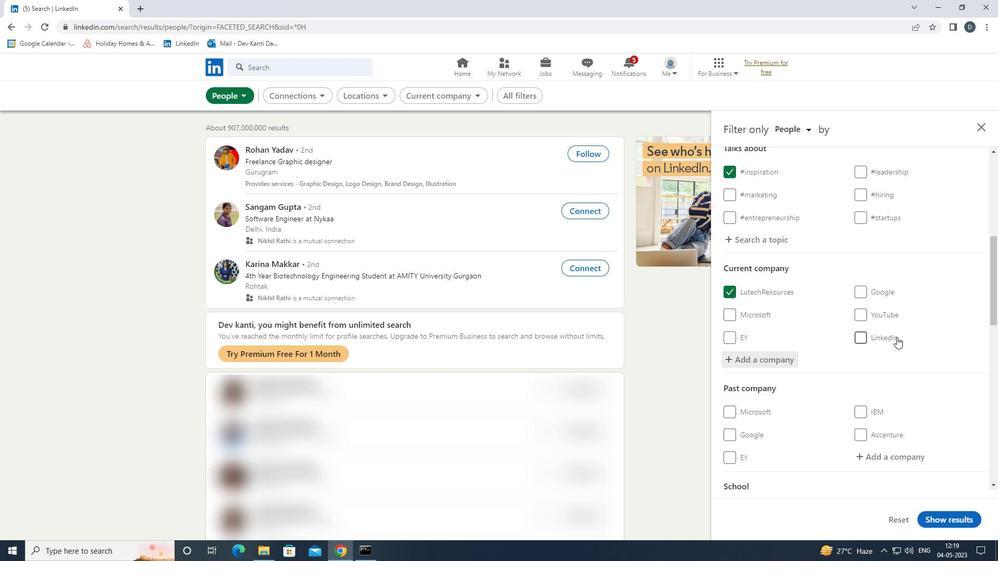 
Action: Mouse moved to (896, 343)
Screenshot: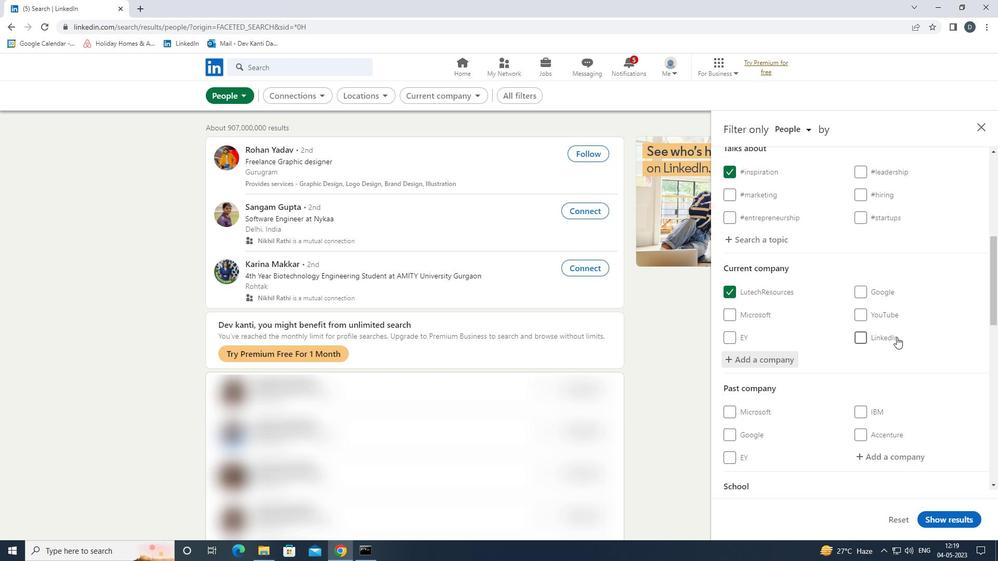 
Action: Mouse scrolled (896, 343) with delta (0, 0)
Screenshot: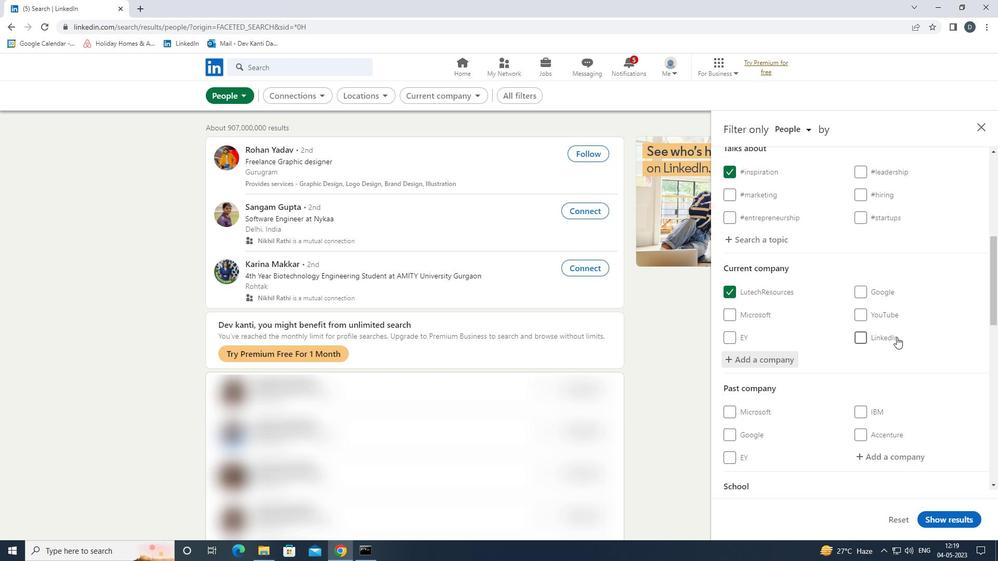 
Action: Mouse moved to (896, 344)
Screenshot: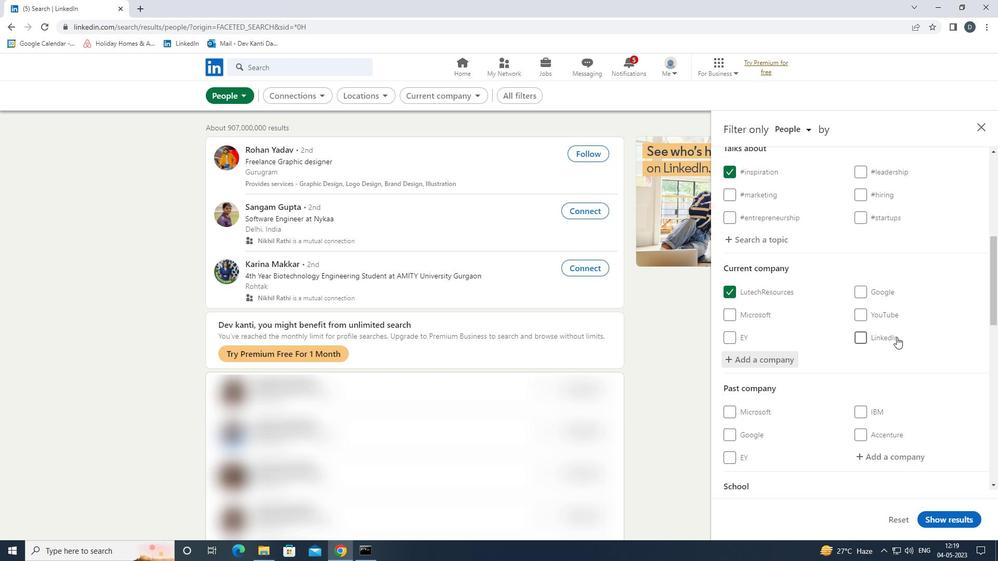 
Action: Mouse scrolled (896, 343) with delta (0, 0)
Screenshot: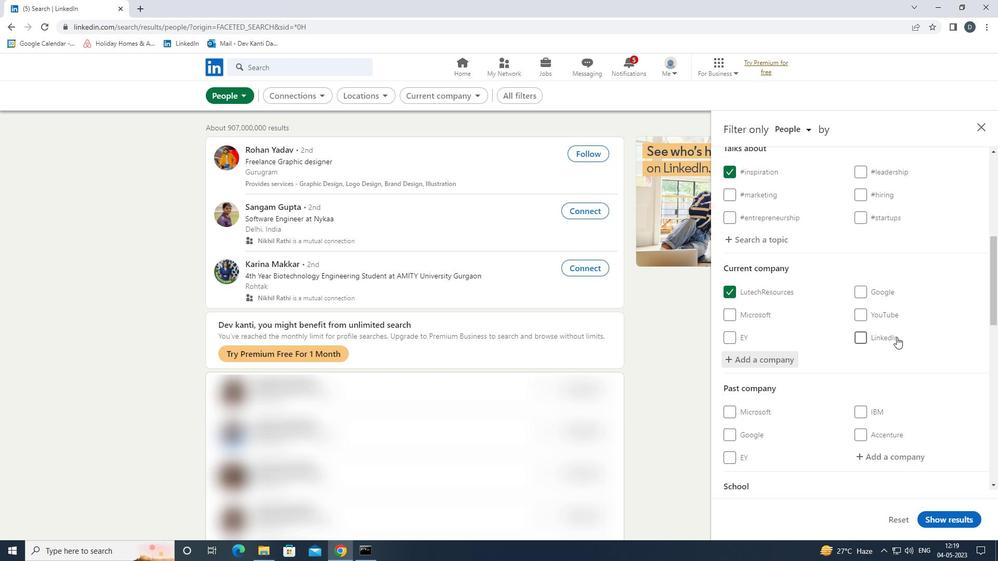 
Action: Mouse moved to (895, 345)
Screenshot: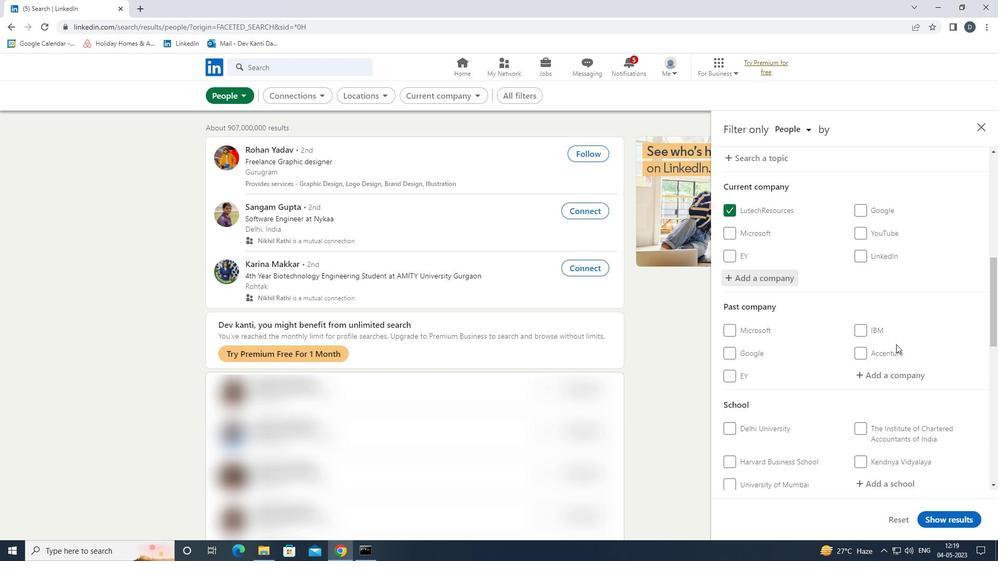 
Action: Mouse scrolled (895, 344) with delta (0, 0)
Screenshot: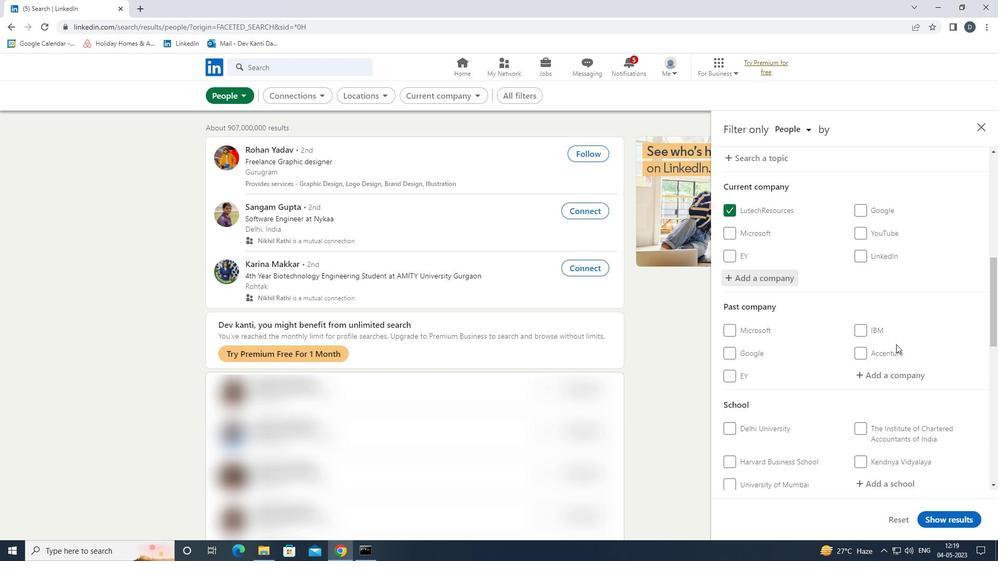 
Action: Mouse moved to (881, 371)
Screenshot: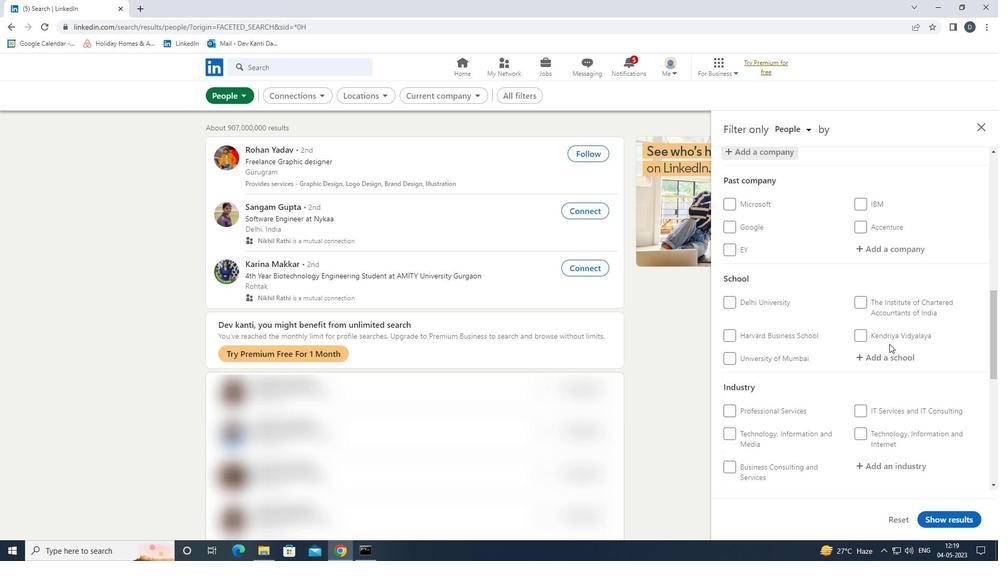 
Action: Mouse pressed left at (881, 371)
Screenshot: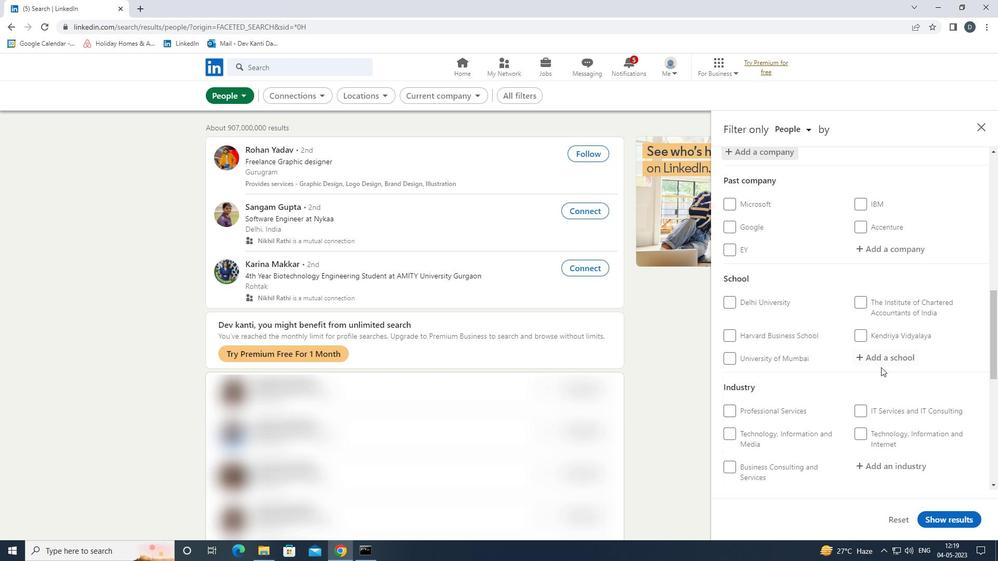 
Action: Mouse moved to (890, 360)
Screenshot: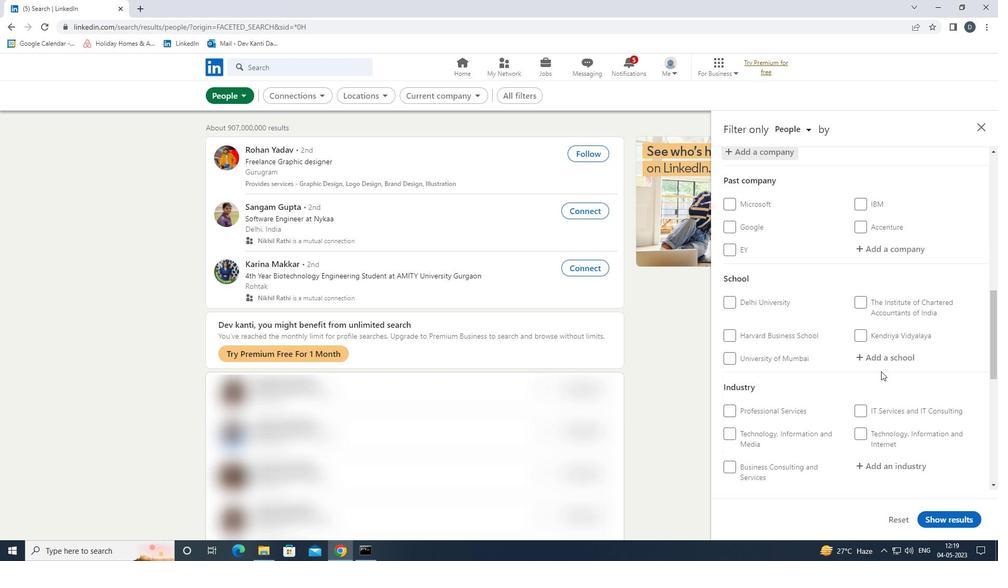 
Action: Mouse pressed left at (890, 360)
Screenshot: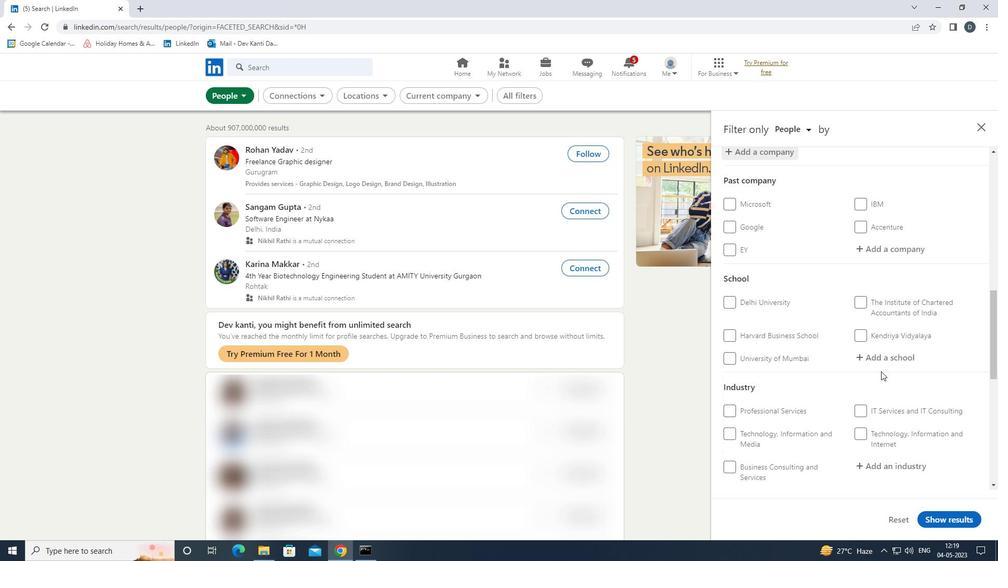 
Action: Key pressed <Key.shift><Key.shift><Key.shift>DEENDAYAL<Key.down><Key.enter>
Screenshot: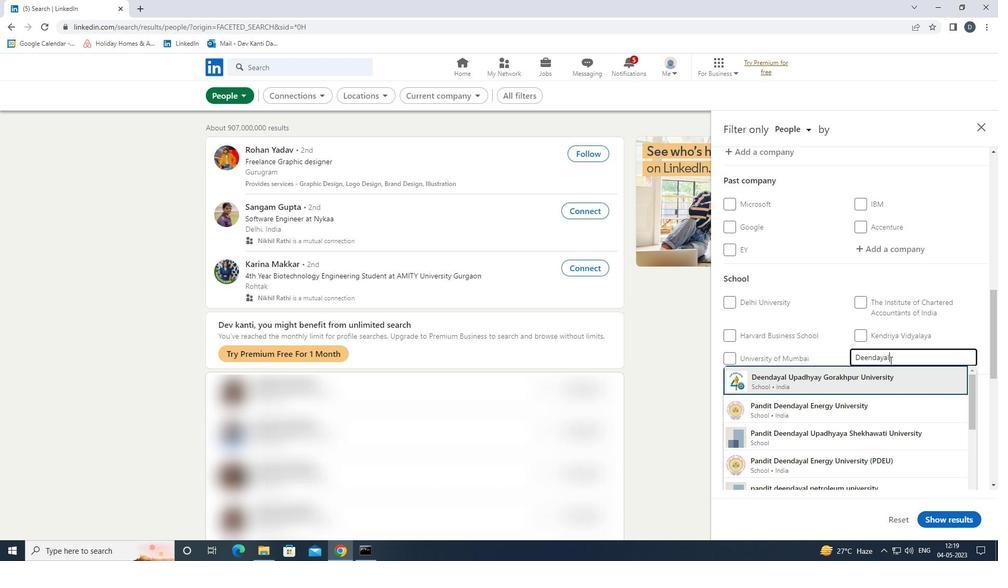 
Action: Mouse scrolled (890, 360) with delta (0, 0)
Screenshot: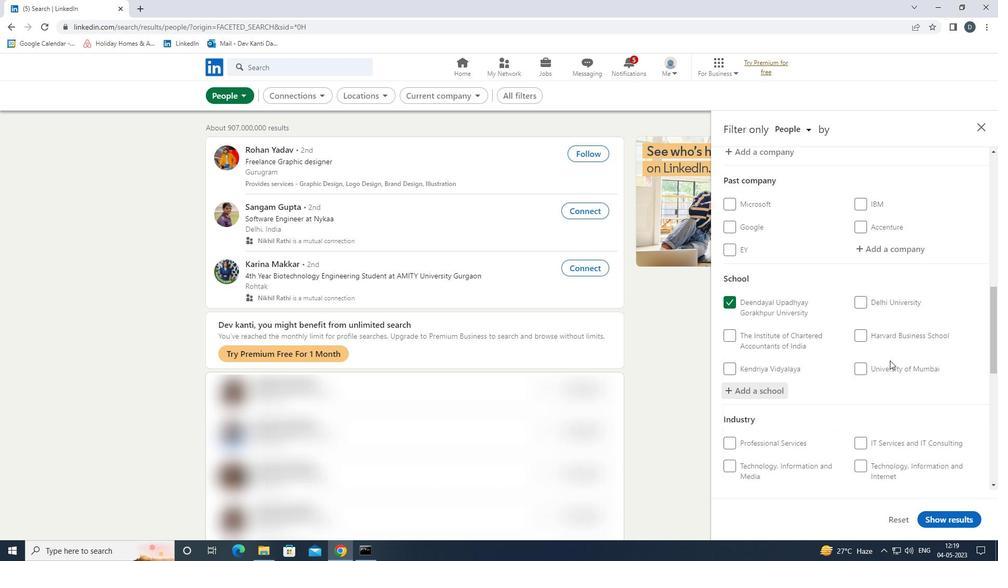 
Action: Mouse scrolled (890, 360) with delta (0, 0)
Screenshot: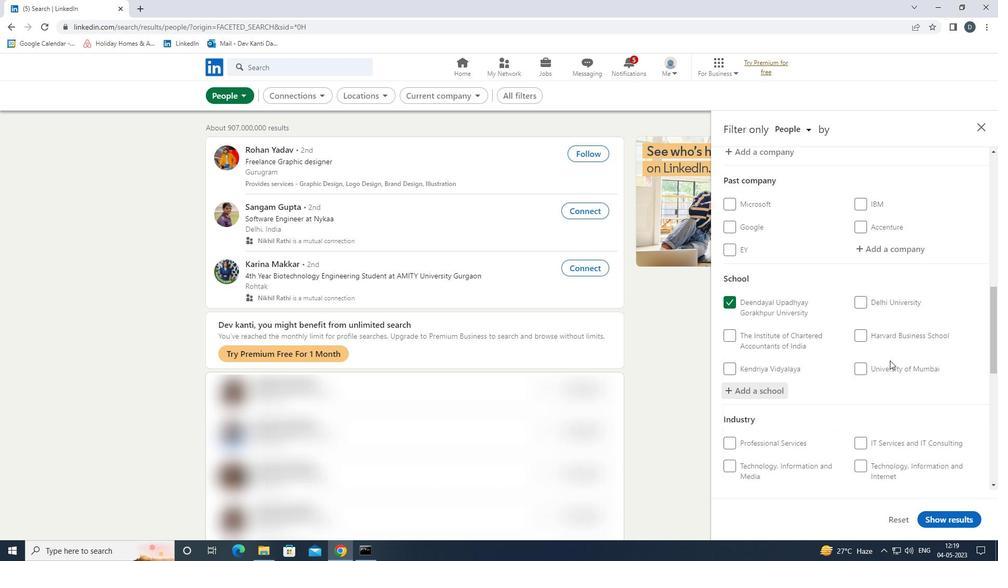 
Action: Mouse scrolled (890, 360) with delta (0, 0)
Screenshot: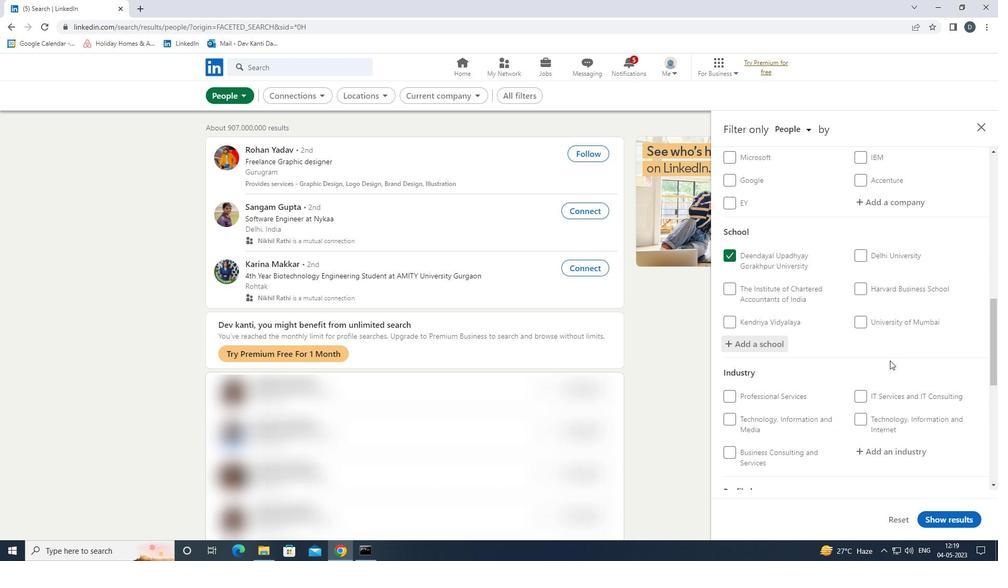 
Action: Mouse scrolled (890, 360) with delta (0, 0)
Screenshot: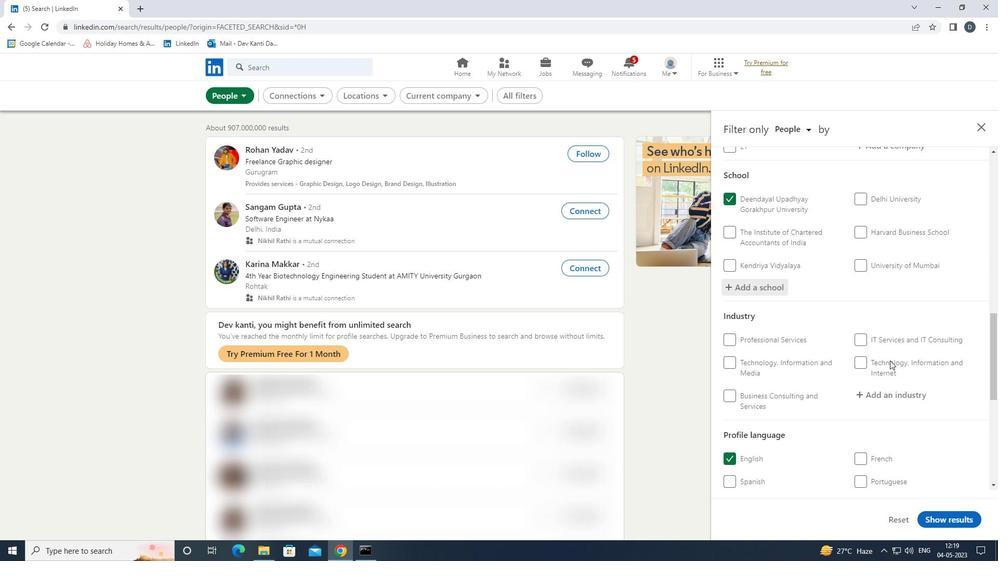 
Action: Mouse moved to (909, 294)
Screenshot: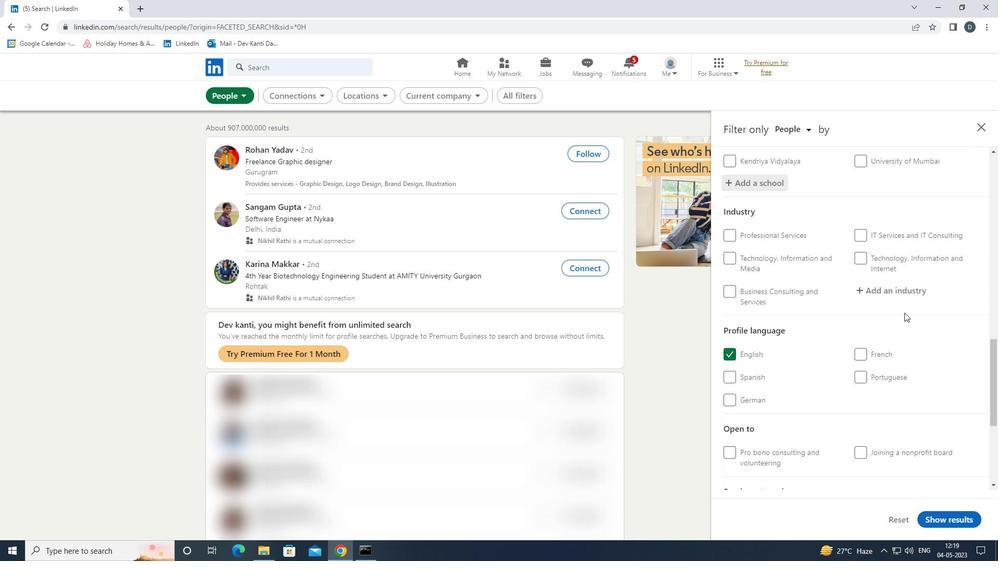 
Action: Mouse pressed left at (909, 294)
Screenshot: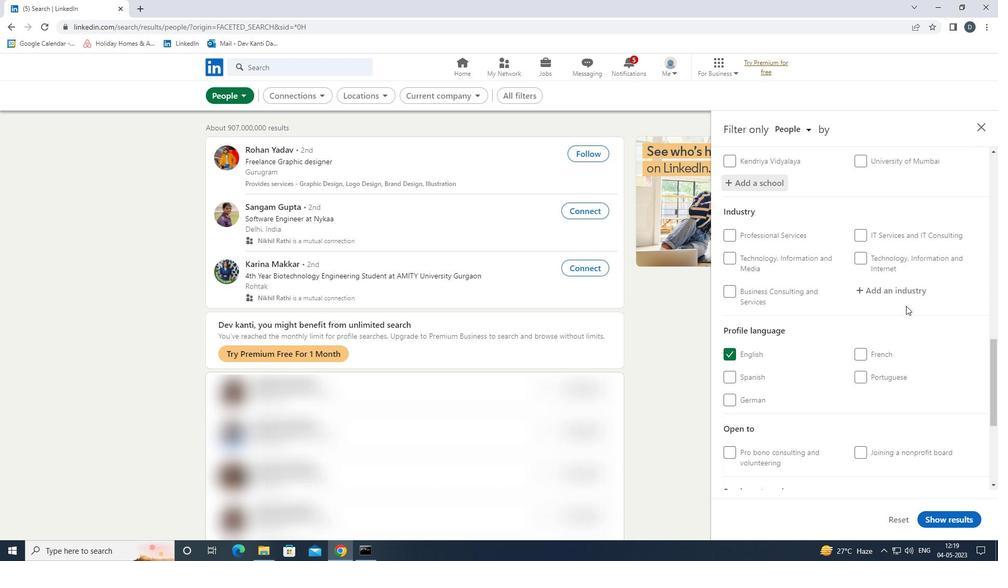 
Action: Key pressed <Key.shift><Key.shift>RETAIL<Key.space><Key.shift><Key.shift><Key.shift>MUSI<Key.down><Key.enter>
Screenshot: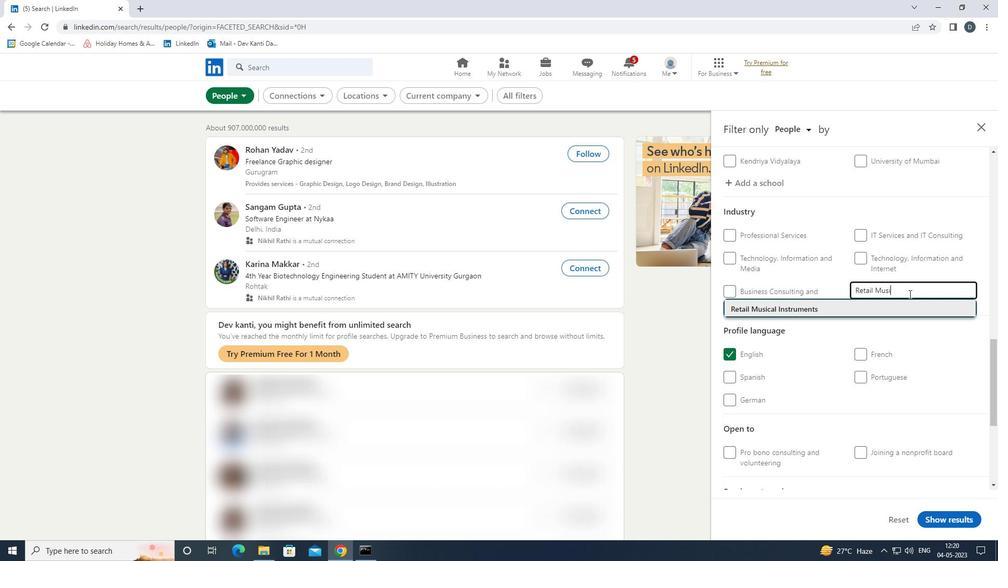 
Action: Mouse moved to (890, 300)
Screenshot: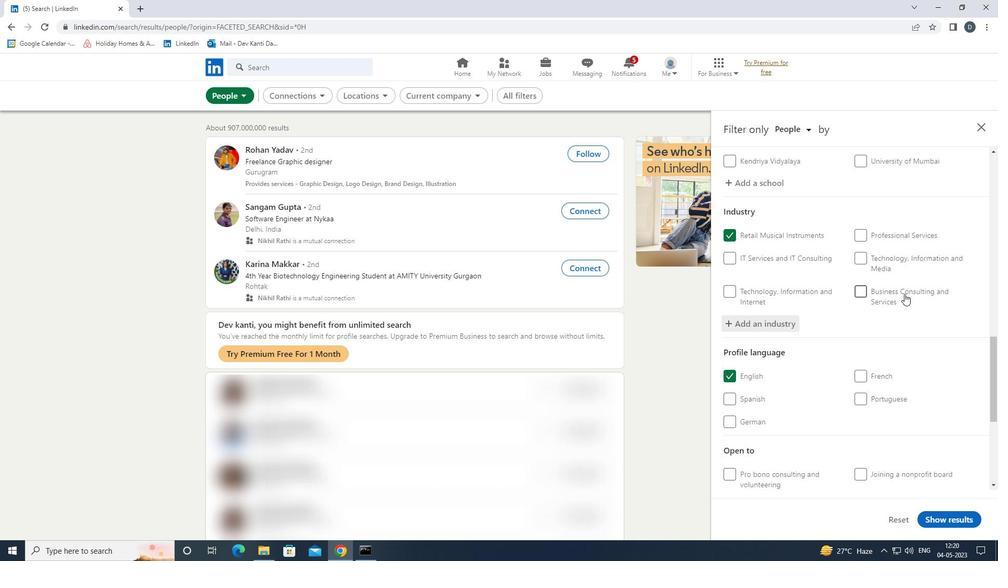 
Action: Mouse scrolled (890, 300) with delta (0, 0)
Screenshot: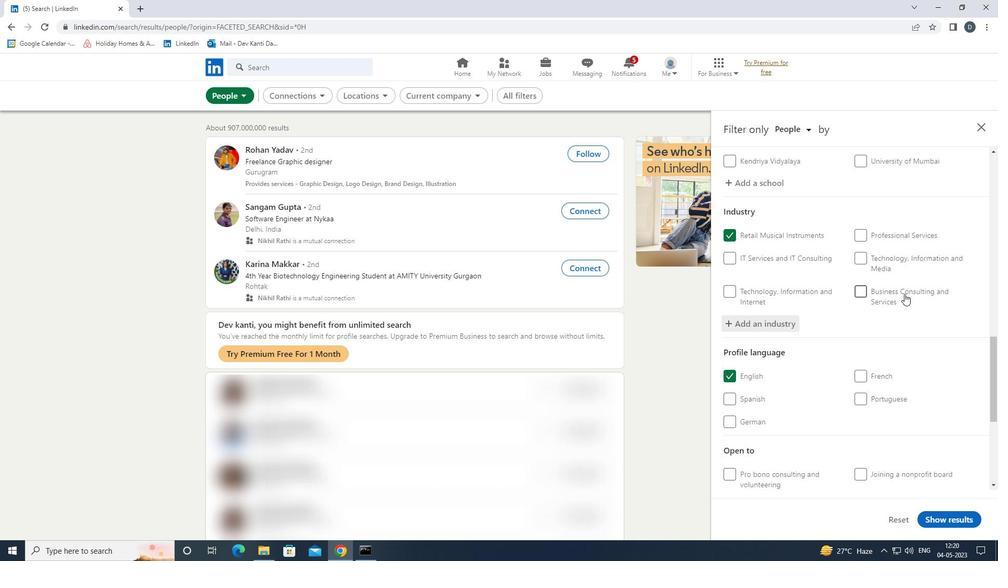 
Action: Mouse moved to (889, 303)
Screenshot: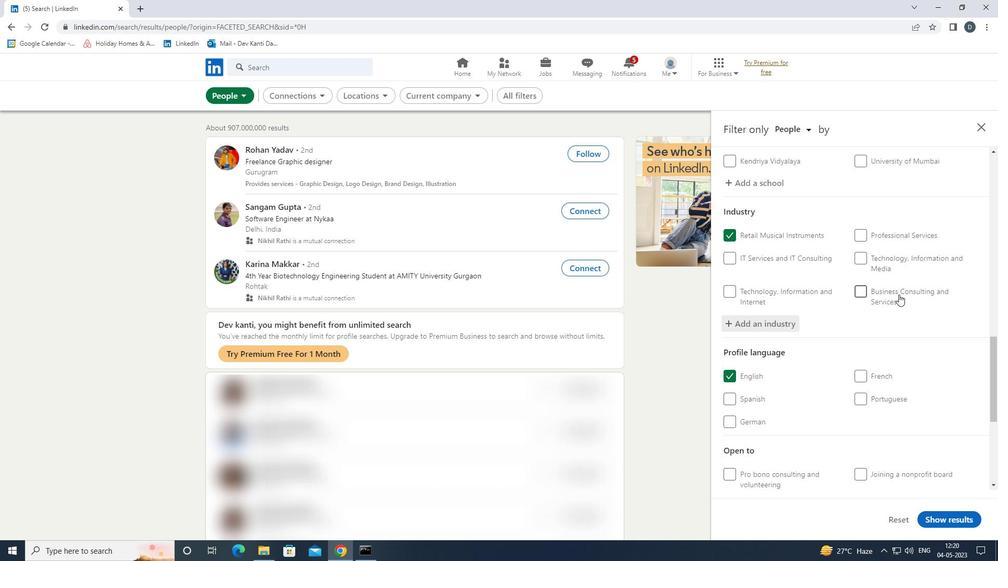 
Action: Mouse scrolled (889, 302) with delta (0, 0)
Screenshot: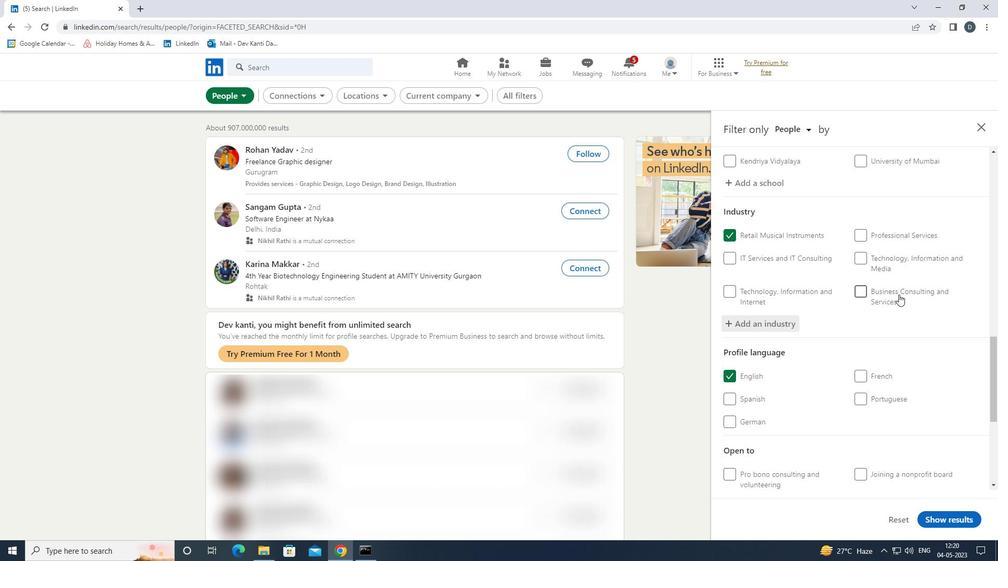 
Action: Mouse moved to (889, 304)
Screenshot: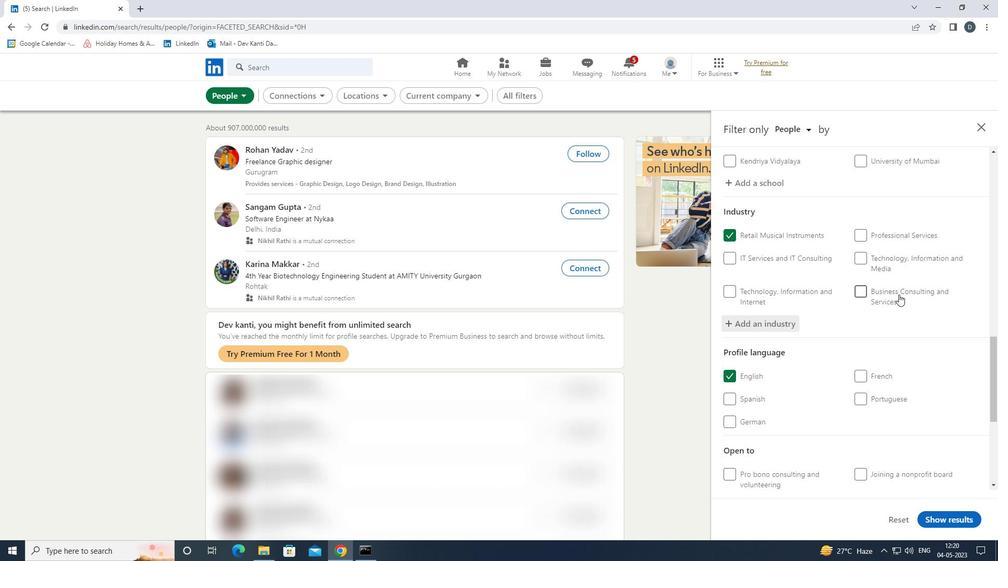 
Action: Mouse scrolled (889, 303) with delta (0, 0)
Screenshot: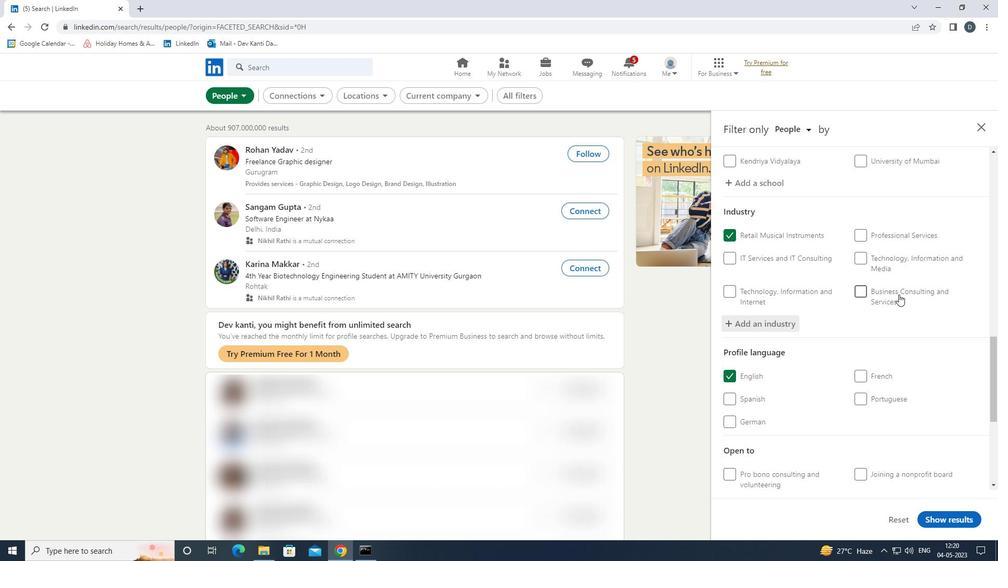 
Action: Mouse scrolled (889, 303) with delta (0, 0)
Screenshot: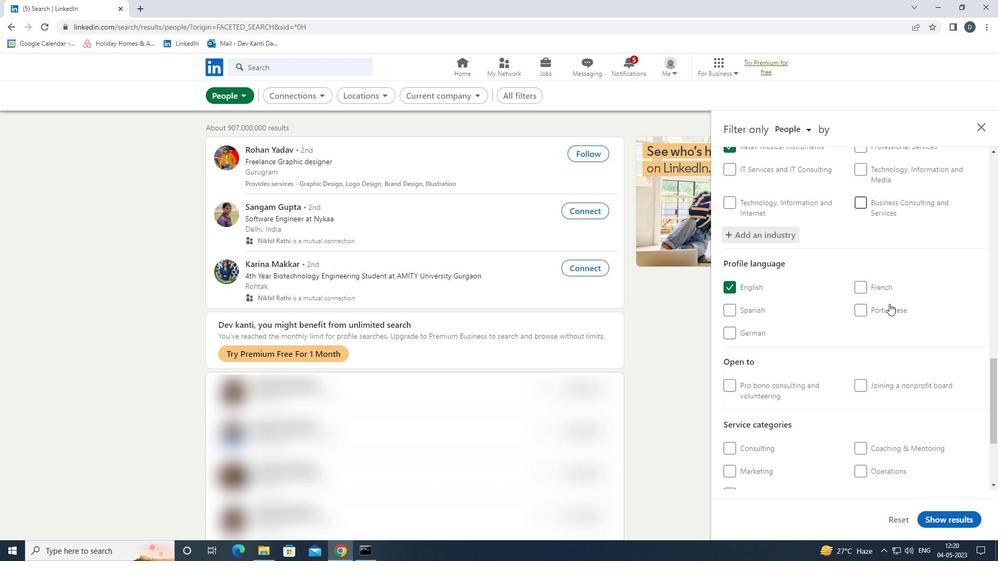 
Action: Mouse moved to (886, 320)
Screenshot: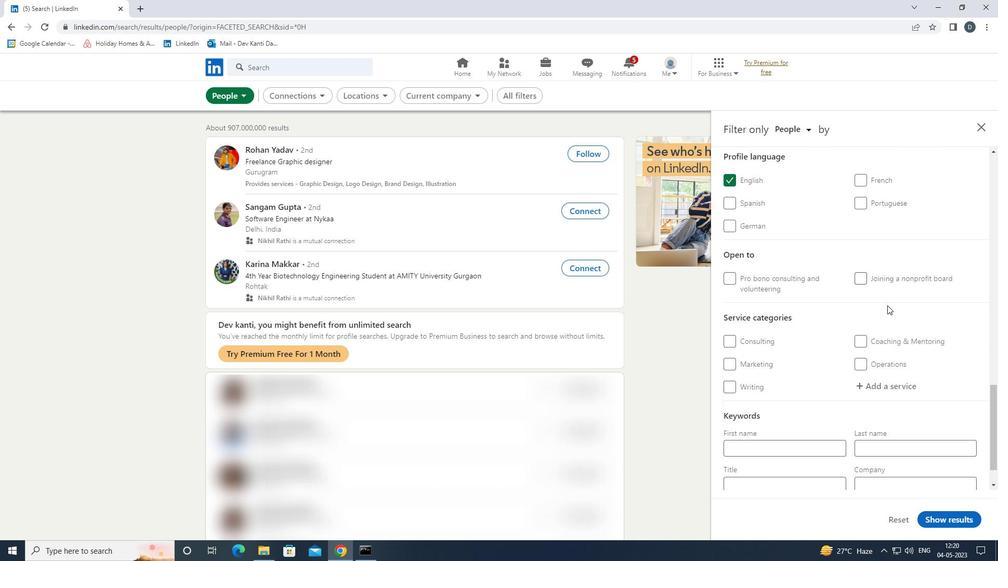 
Action: Mouse scrolled (886, 319) with delta (0, 0)
Screenshot: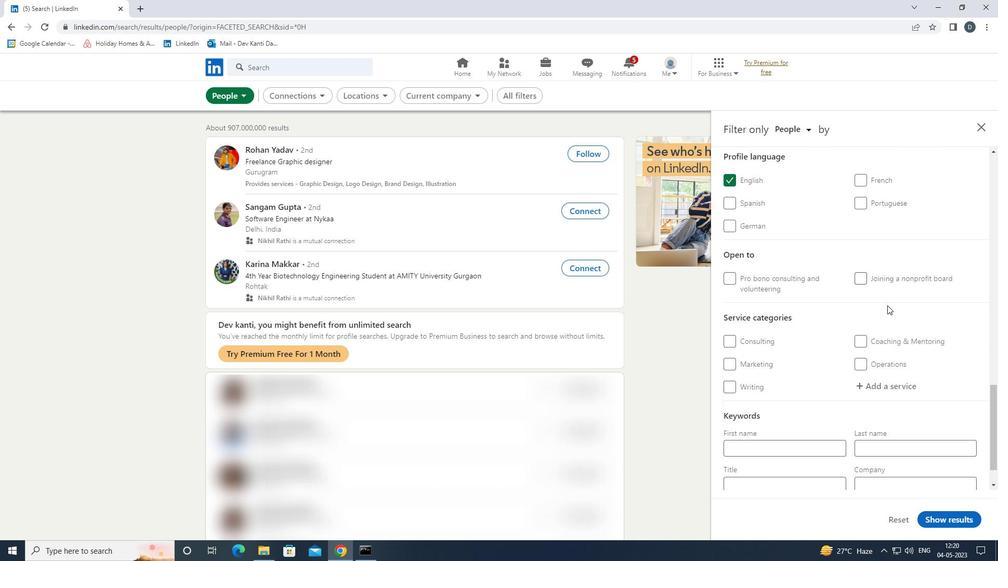 
Action: Mouse moved to (885, 322)
Screenshot: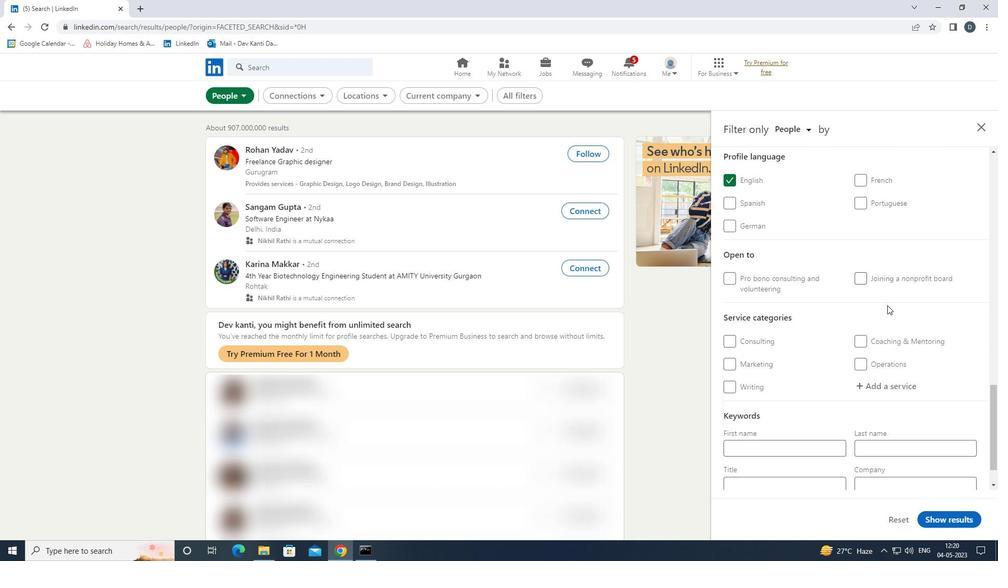 
Action: Mouse scrolled (885, 322) with delta (0, 0)
Screenshot: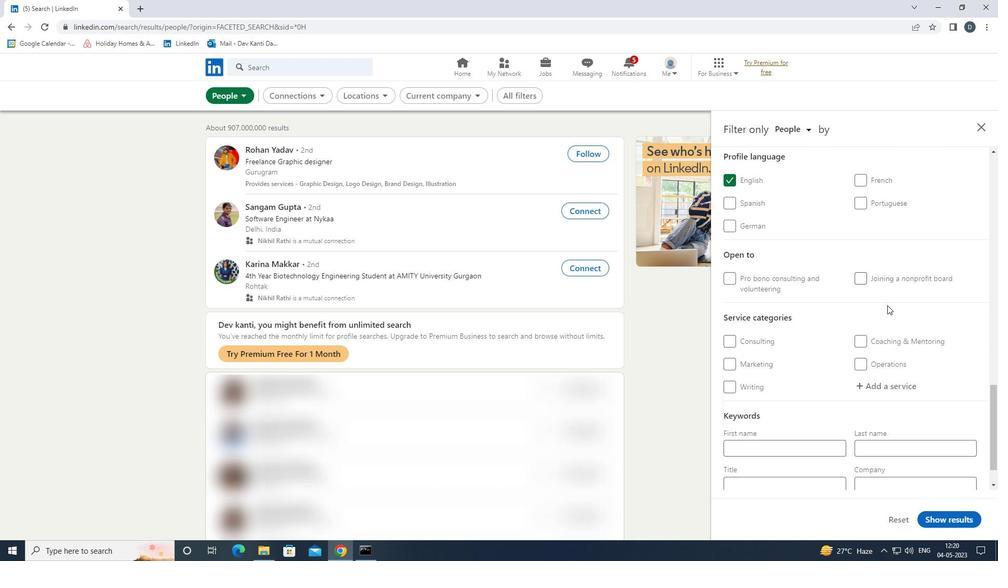
Action: Mouse moved to (885, 324)
Screenshot: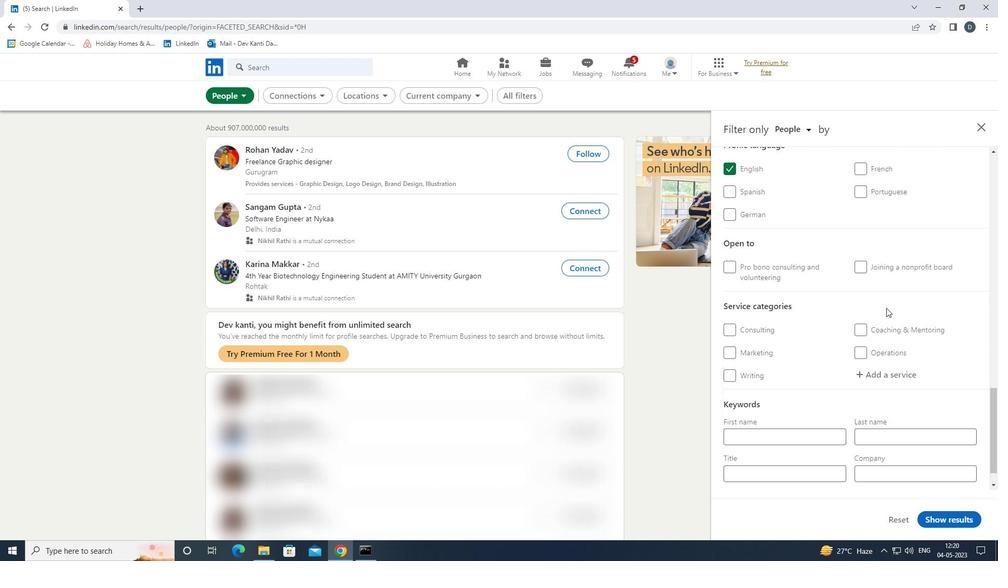 
Action: Mouse scrolled (885, 325) with delta (0, 0)
Screenshot: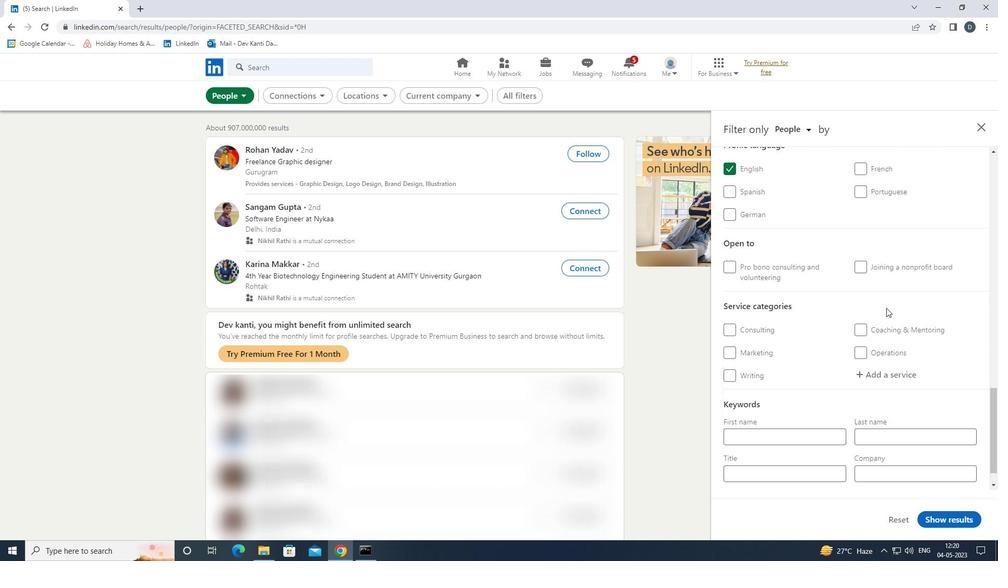 
Action: Mouse moved to (877, 395)
Screenshot: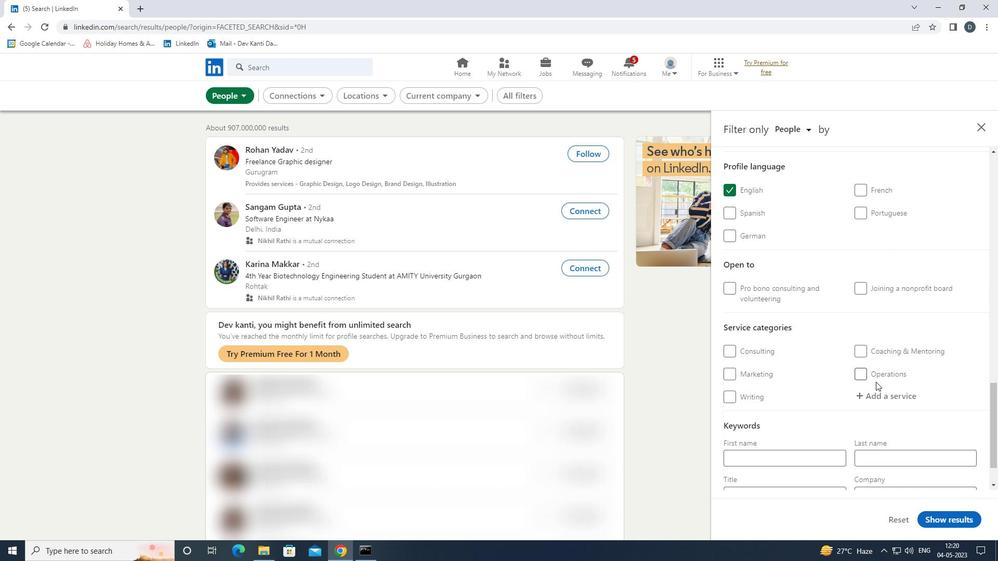 
Action: Mouse pressed left at (877, 395)
Screenshot: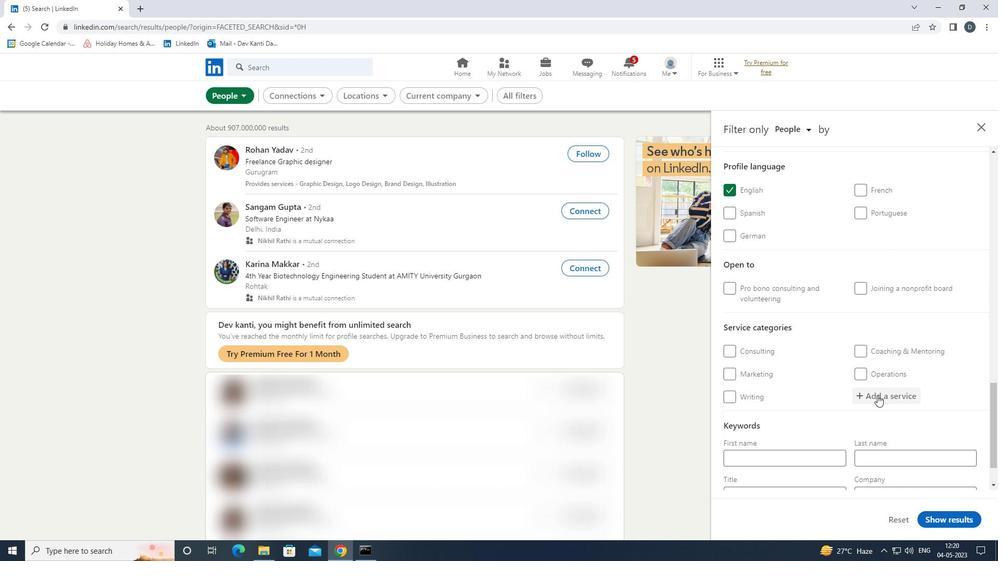 
Action: Mouse moved to (877, 394)
Screenshot: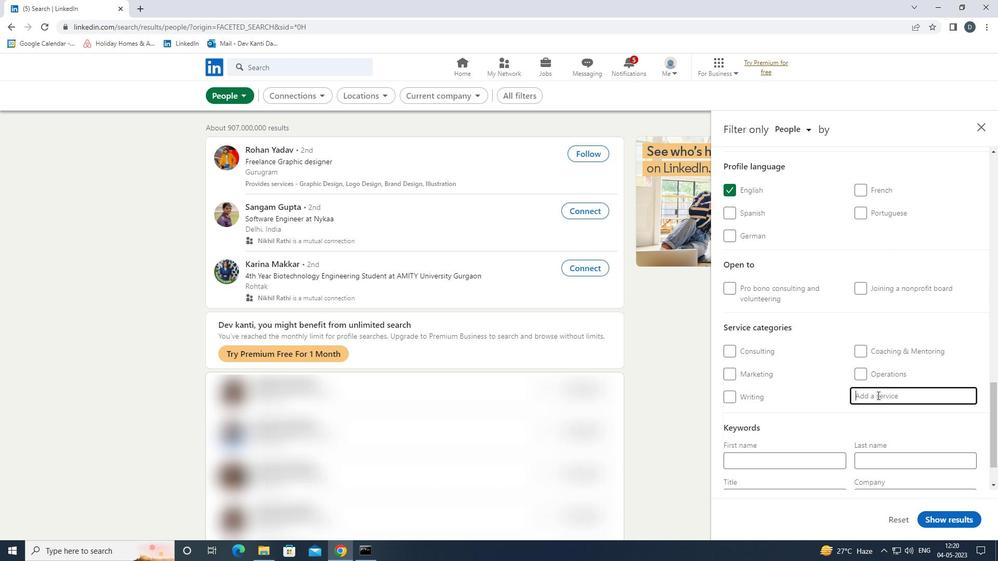 
Action: Key pressed <Key.shift>CYBERSECU<Key.down><Key.enter>
Screenshot: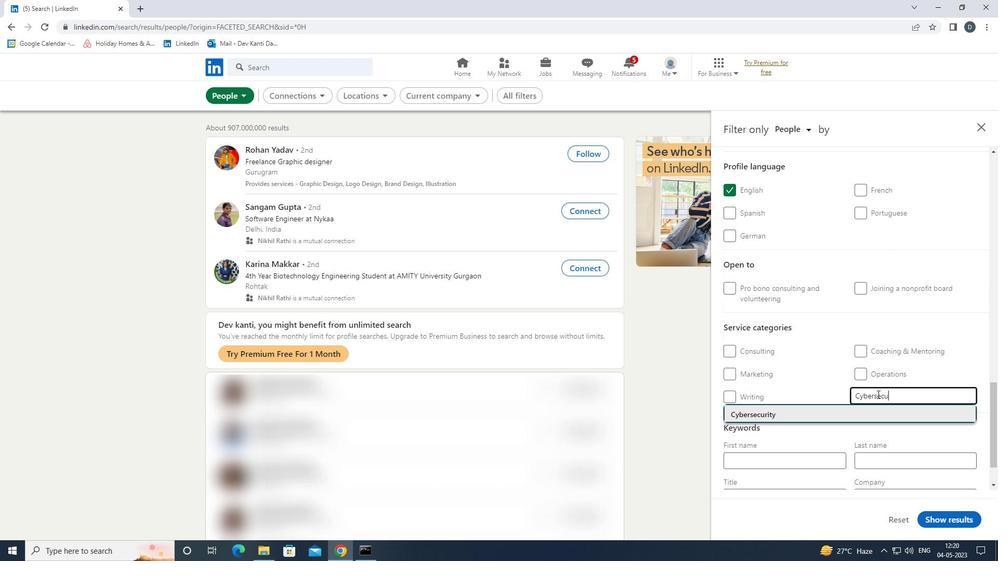 
Action: Mouse moved to (774, 330)
Screenshot: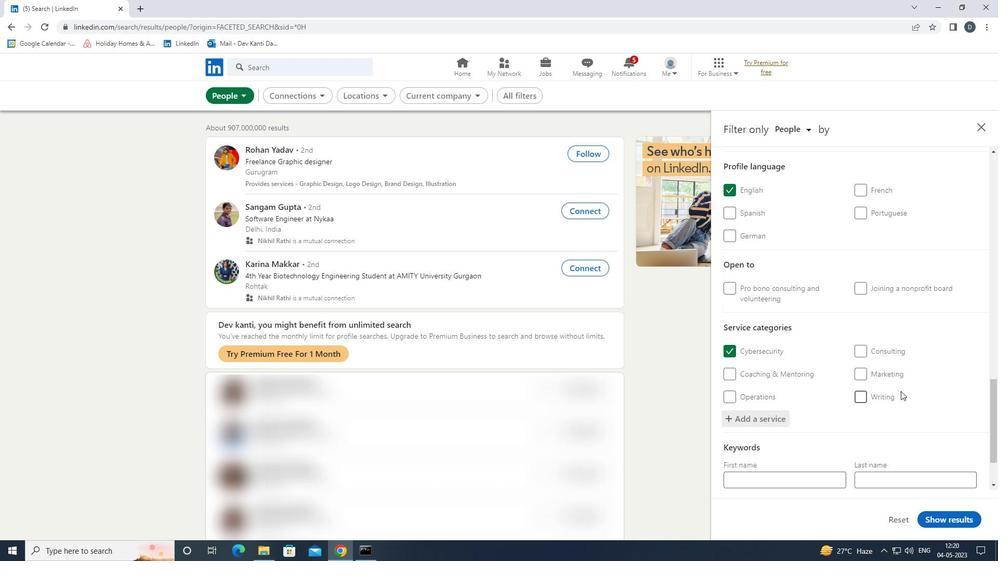 
Action: Mouse scrolled (774, 330) with delta (0, 0)
Screenshot: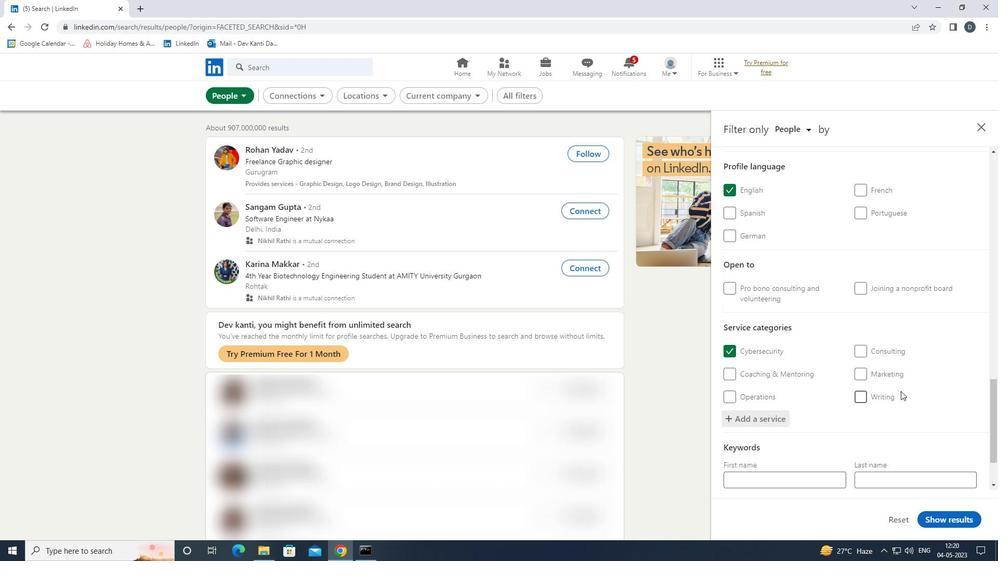 
Action: Mouse moved to (777, 351)
Screenshot: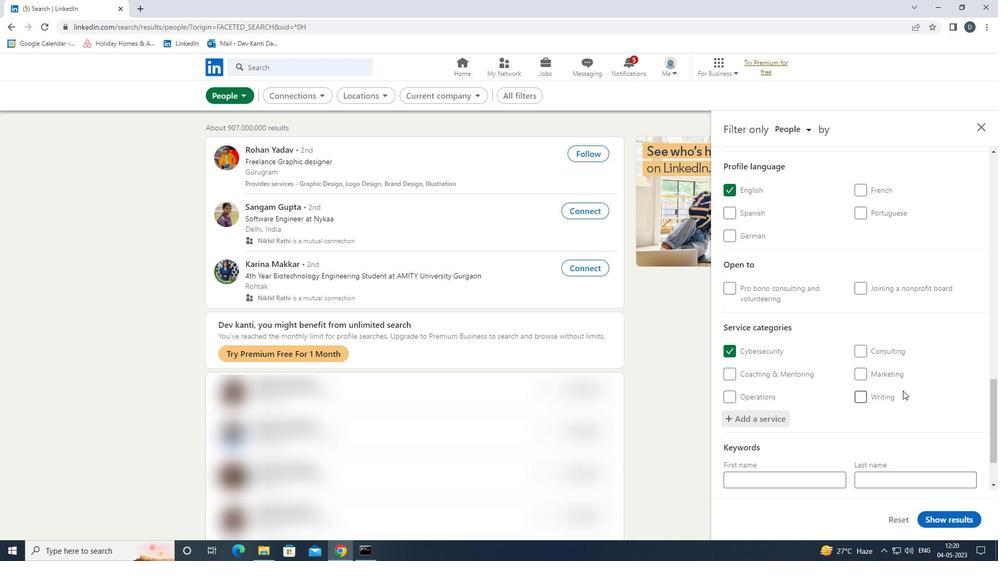 
Action: Mouse scrolled (777, 350) with delta (0, 0)
Screenshot: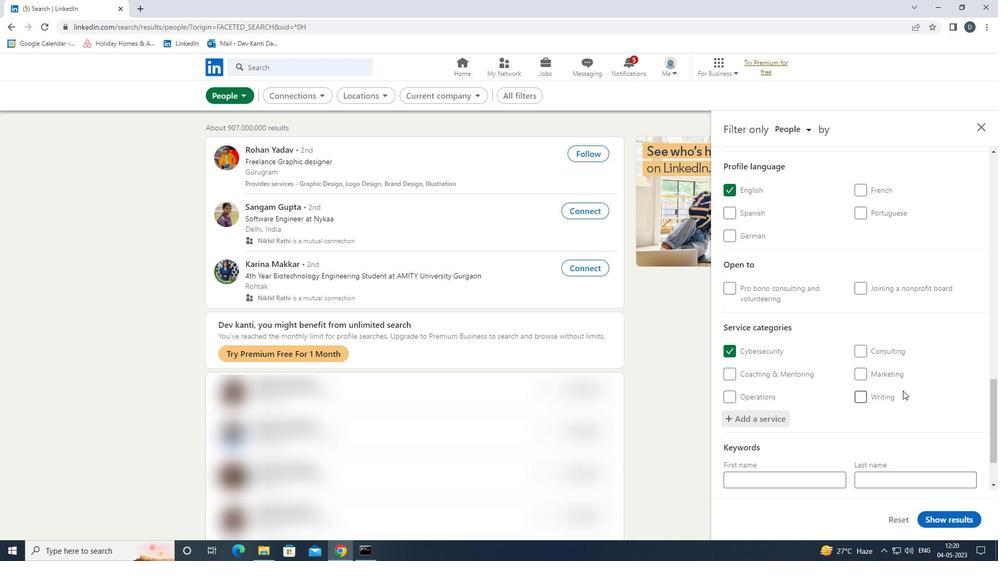 
Action: Mouse moved to (777, 360)
Screenshot: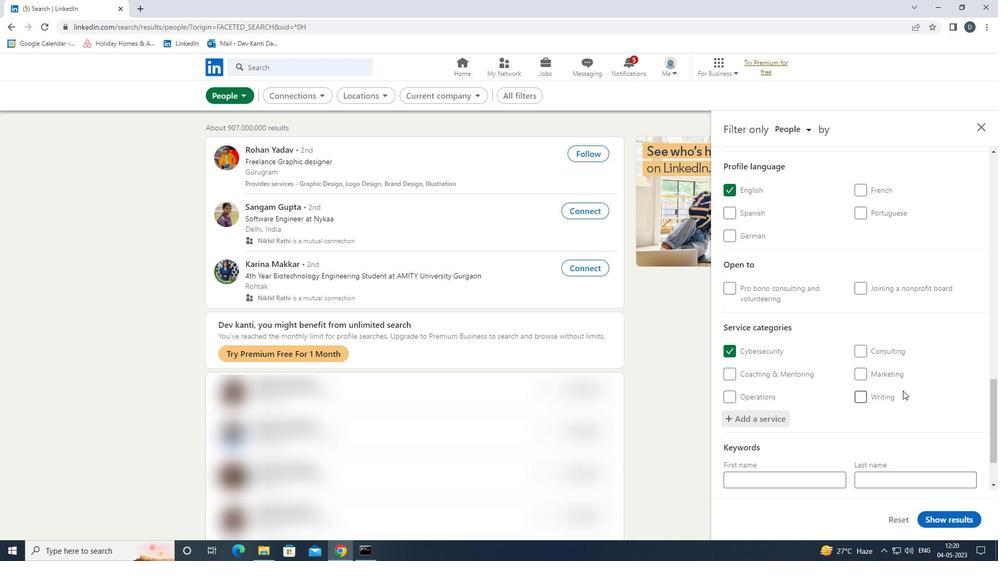 
Action: Mouse scrolled (777, 360) with delta (0, 0)
Screenshot: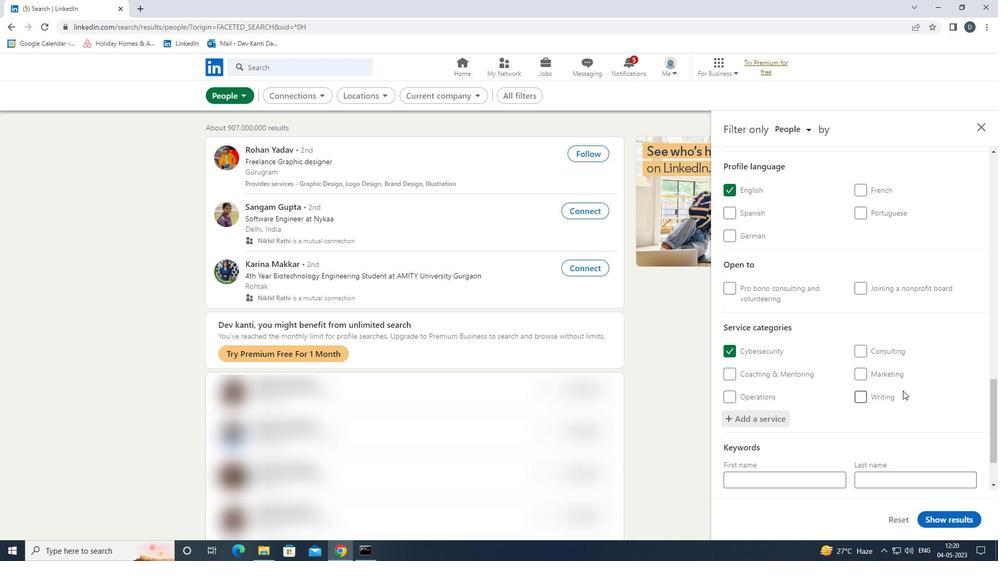 
Action: Mouse moved to (777, 367)
Screenshot: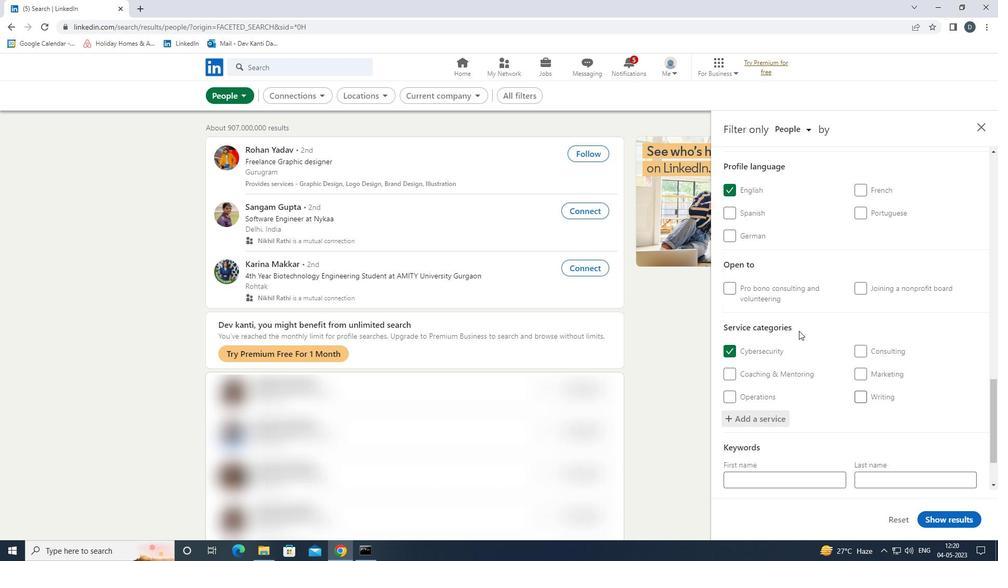 
Action: Mouse scrolled (777, 366) with delta (0, 0)
Screenshot: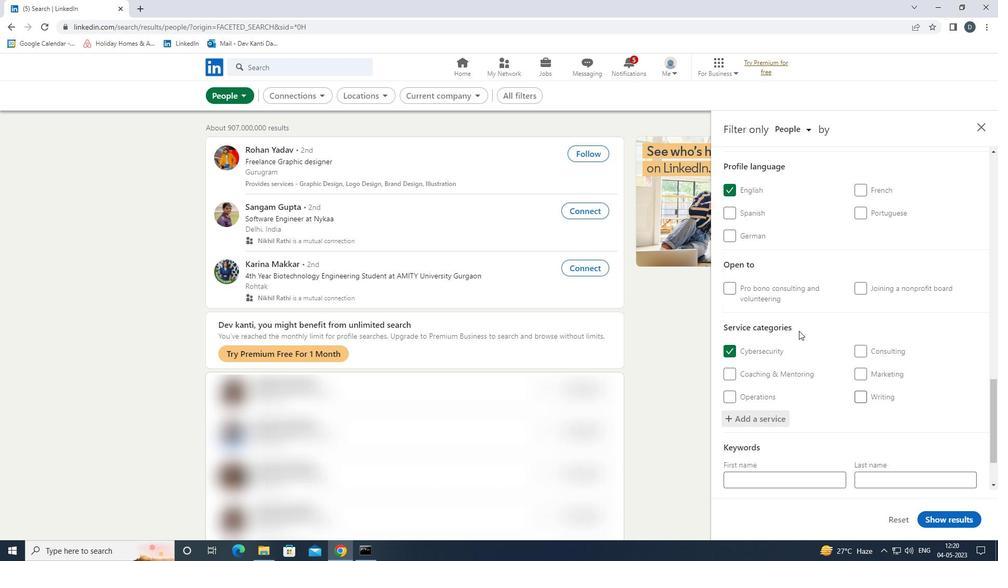
Action: Mouse moved to (808, 439)
Screenshot: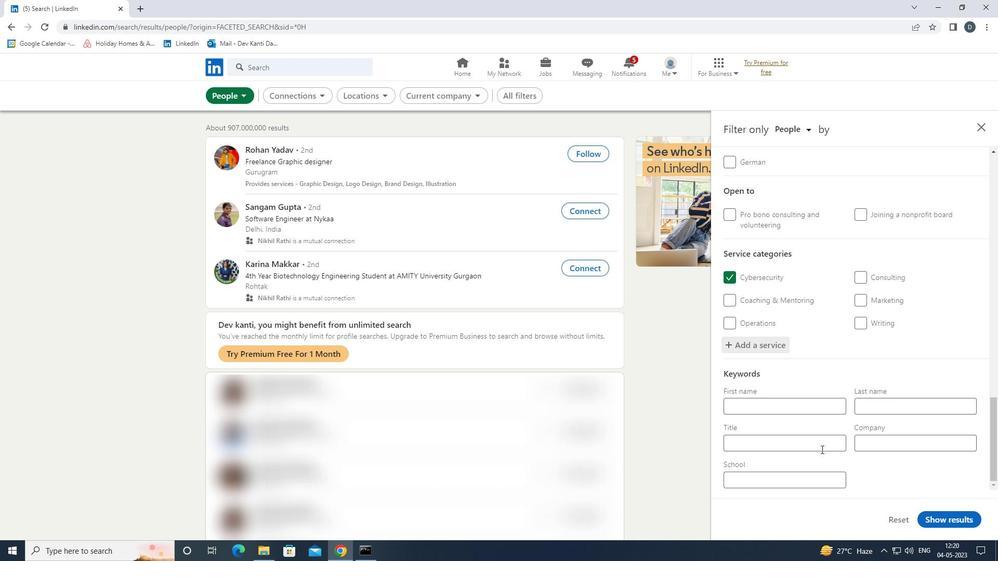 
Action: Mouse pressed left at (808, 439)
Screenshot: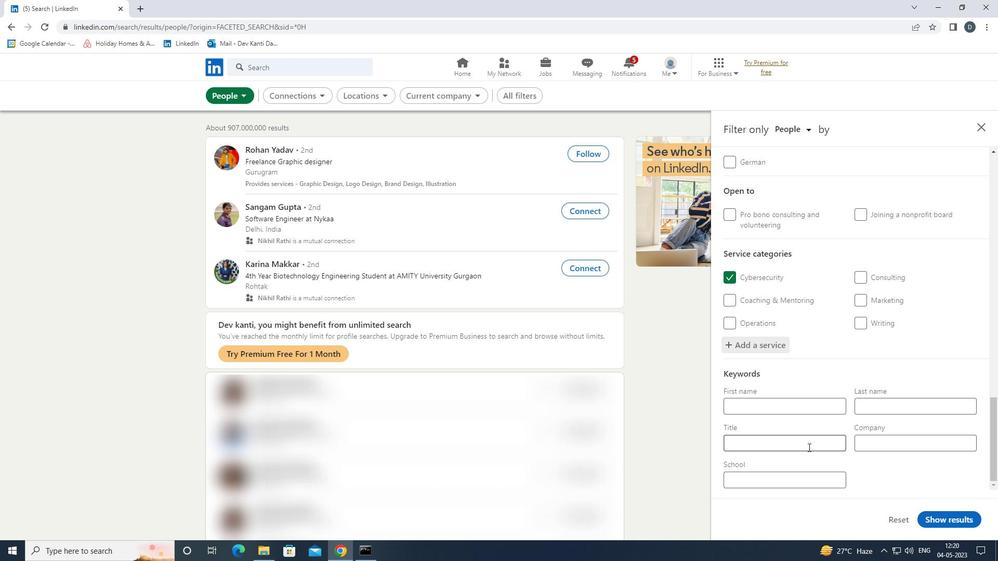 
Action: Mouse moved to (805, 439)
Screenshot: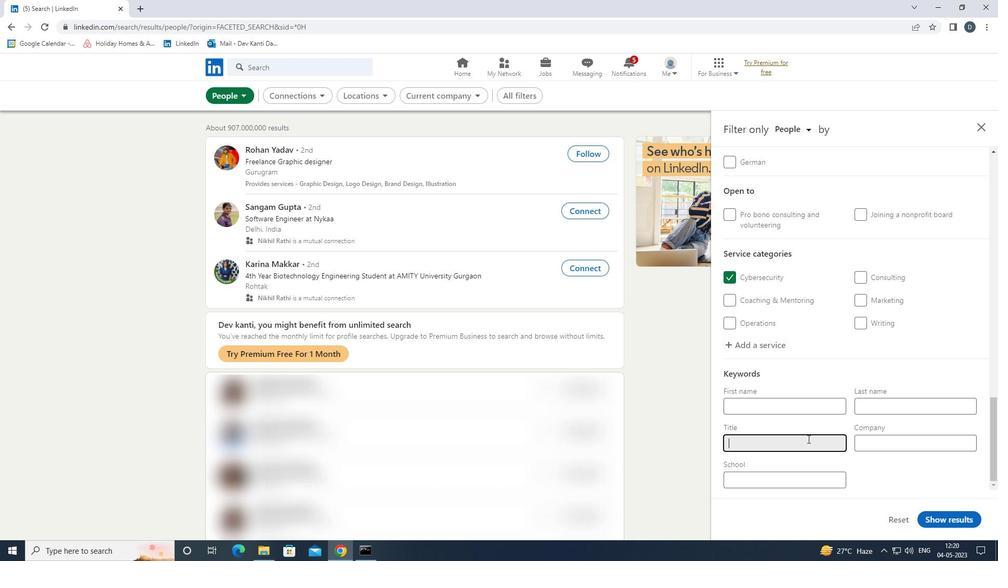 
Action: Key pressed <Key.shift><Key.shift>PARKING<Key.space><Key.shift><Key.shift><Key.shift><Key.shift><Key.shift><Key.shift><Key.shift>ATTENDANT
Screenshot: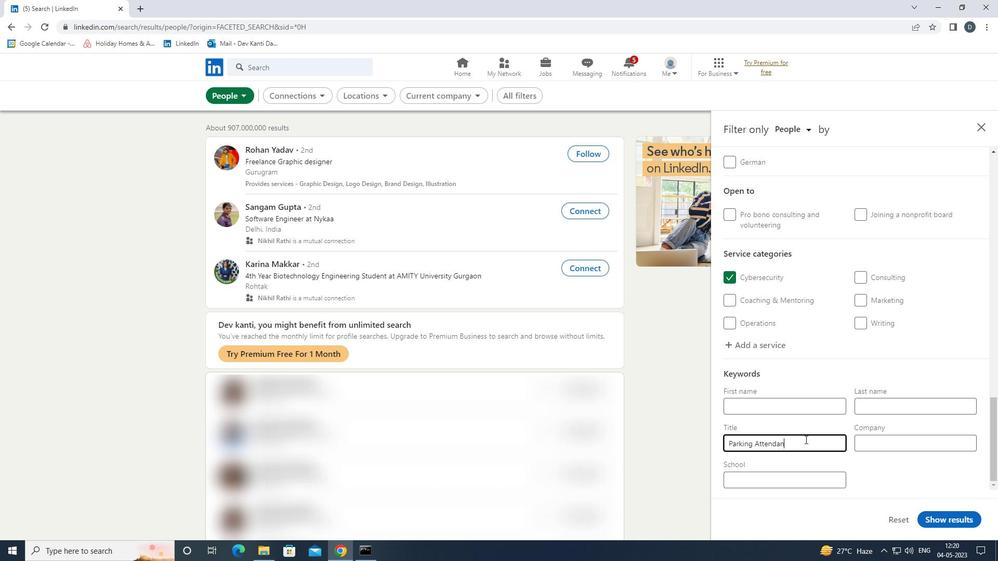 
Action: Mouse moved to (945, 516)
Screenshot: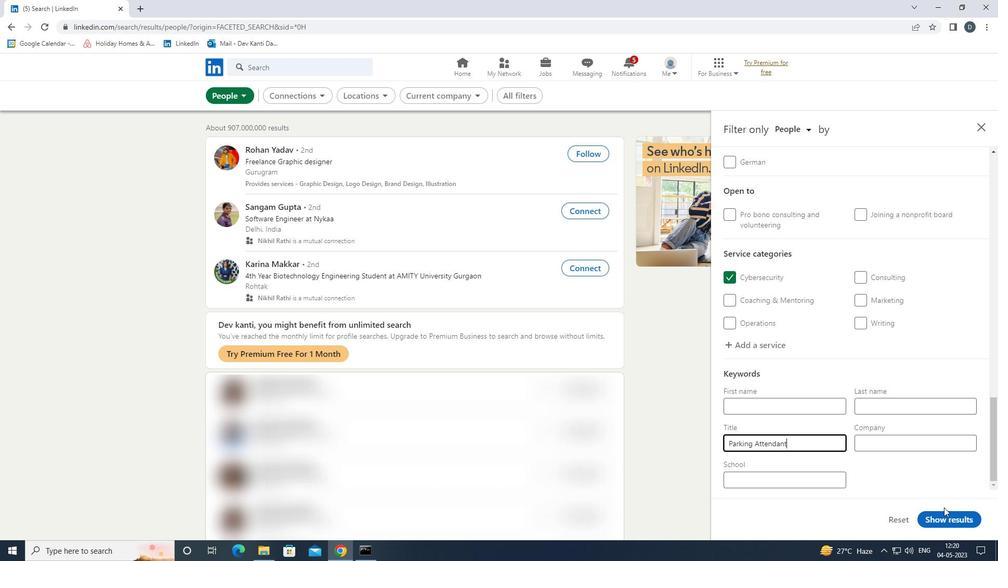 
Action: Mouse pressed left at (945, 516)
Screenshot: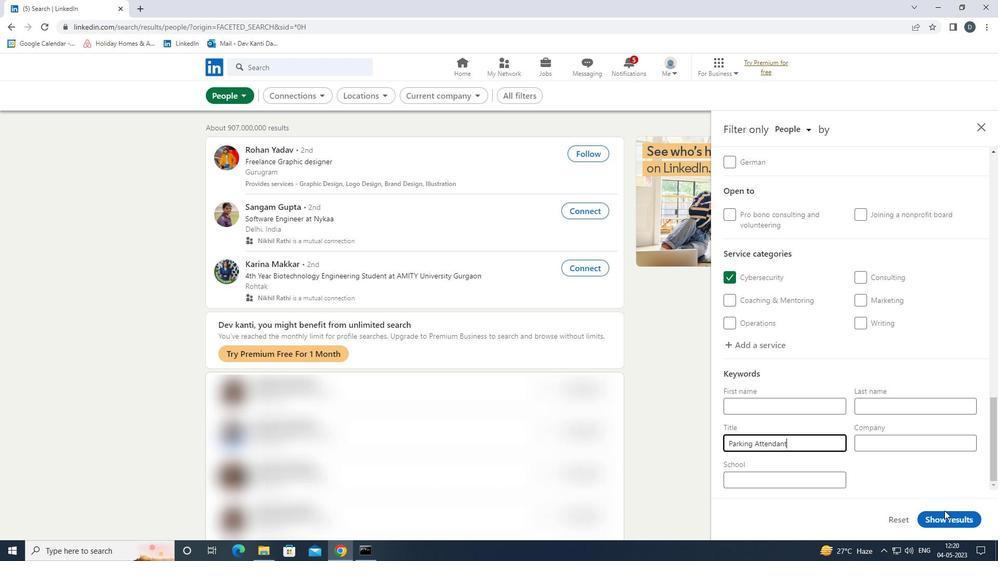 
Action: Mouse moved to (221, 96)
Screenshot: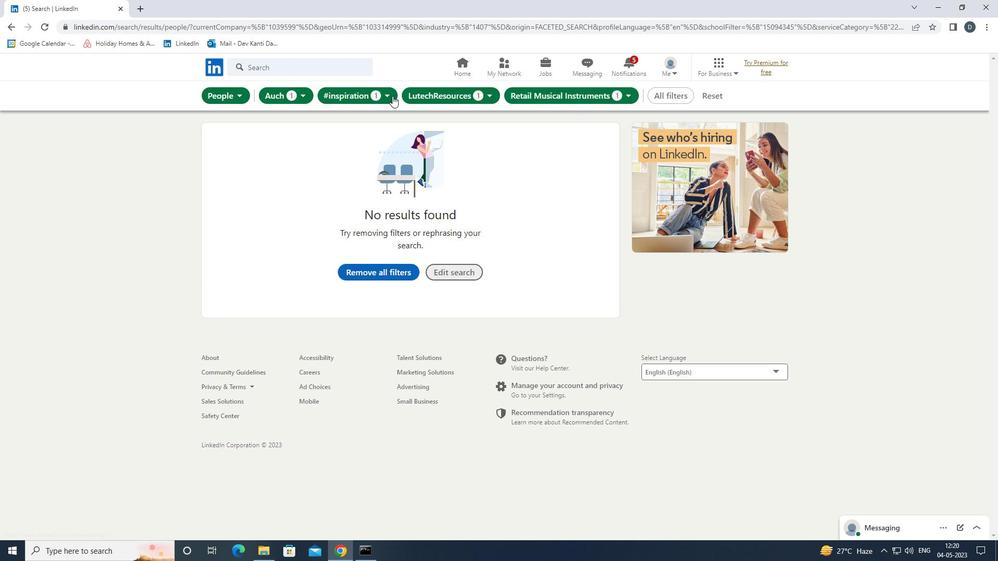 
